 Task: Find connections with filter location Cerdanyola del Vallès with filter topic #Creativitywith filter profile language Spanish with filter current company Mad Over Marketing (M.O.M) with filter school Asia Pacific Institute Of Management with filter industry Office Furniture and Fixtures Manufacturing with filter service category UX Research with filter keywords title Ghostwriter
Action: Mouse moved to (478, 63)
Screenshot: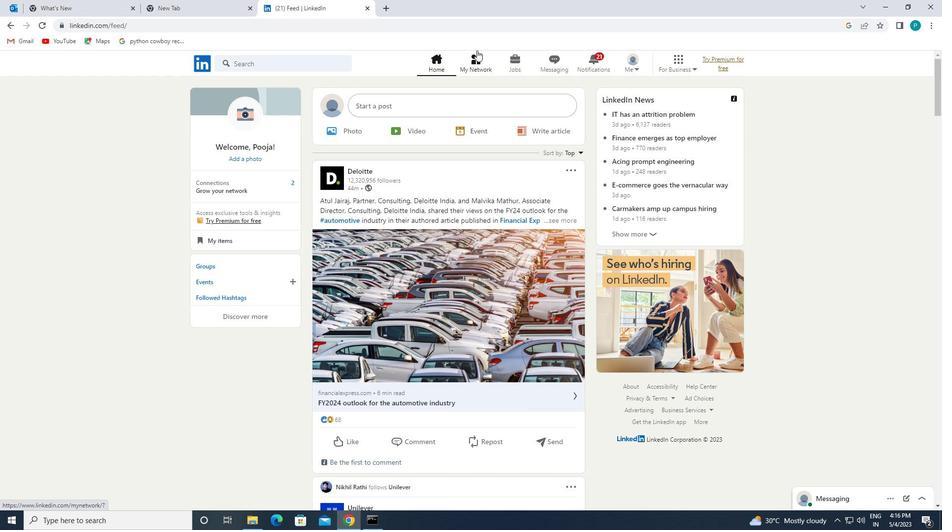
Action: Mouse pressed left at (478, 63)
Screenshot: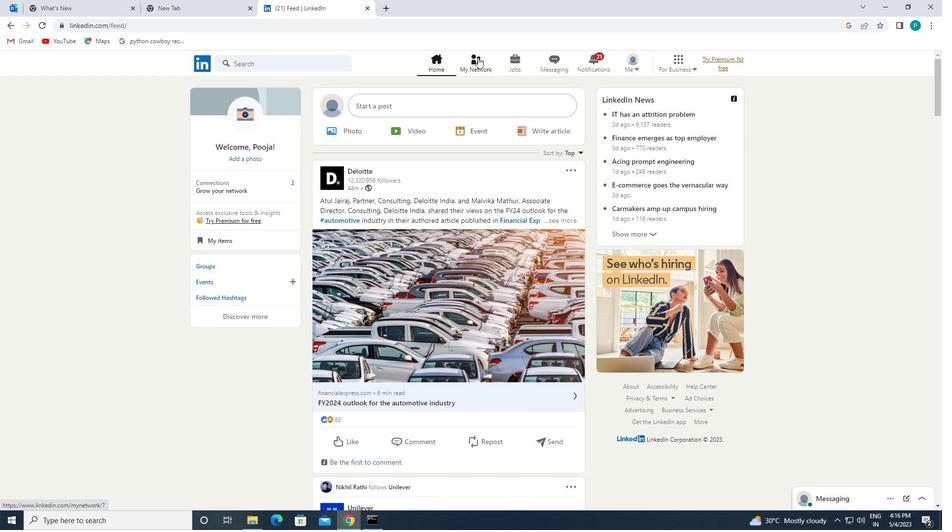 
Action: Mouse moved to (262, 118)
Screenshot: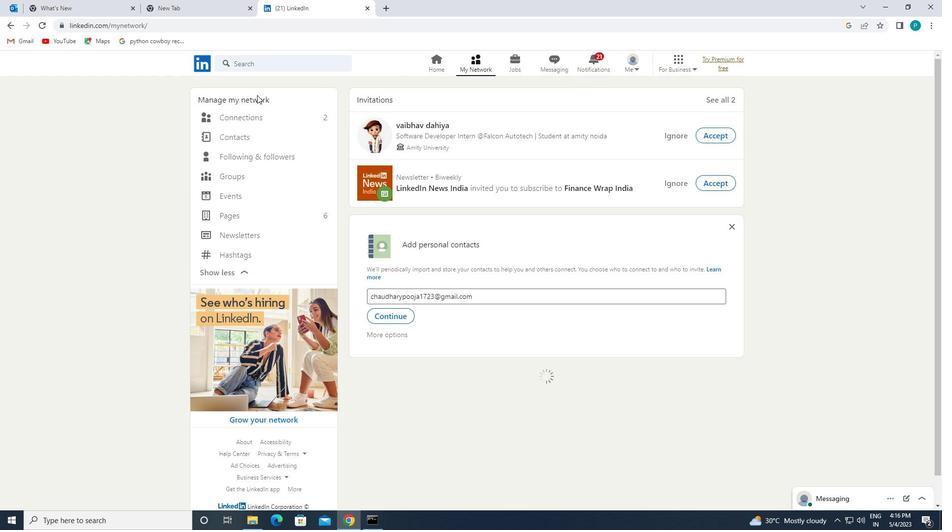 
Action: Mouse pressed left at (262, 118)
Screenshot: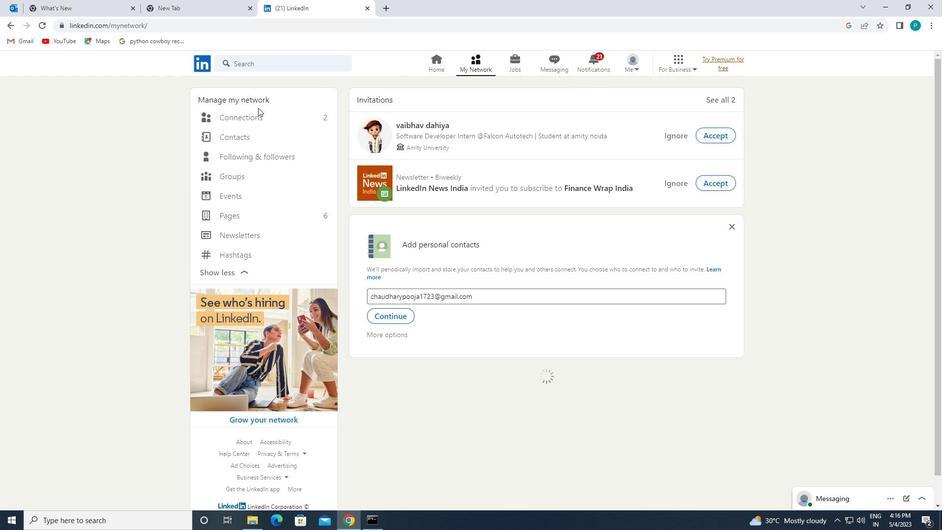 
Action: Mouse moved to (543, 119)
Screenshot: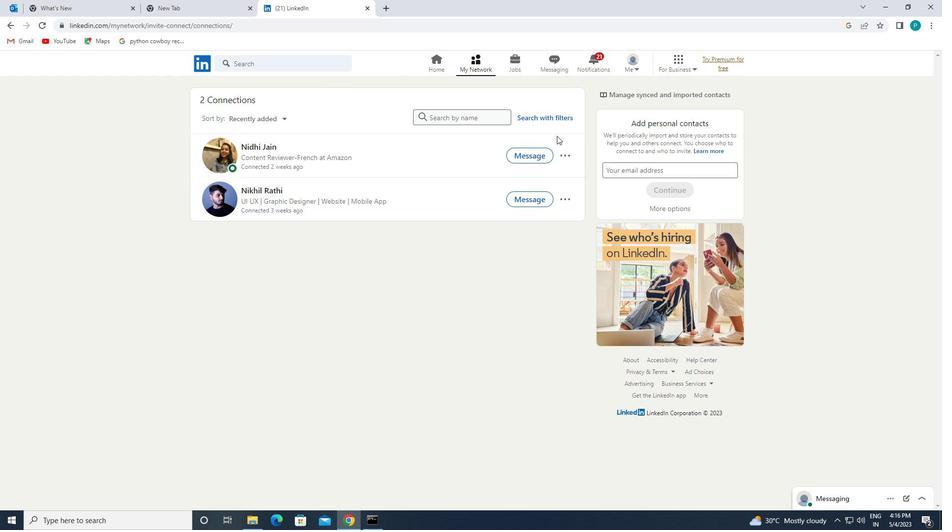 
Action: Mouse pressed left at (543, 119)
Screenshot: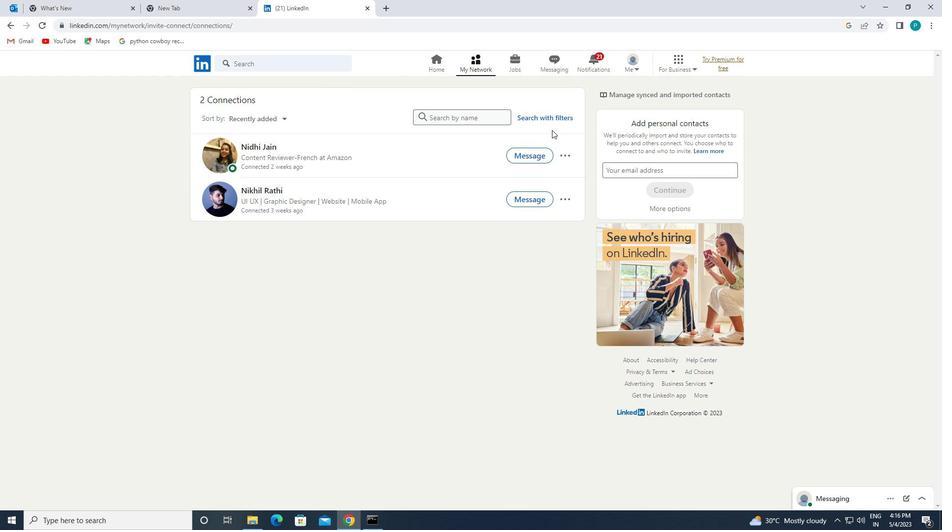 
Action: Mouse moved to (502, 97)
Screenshot: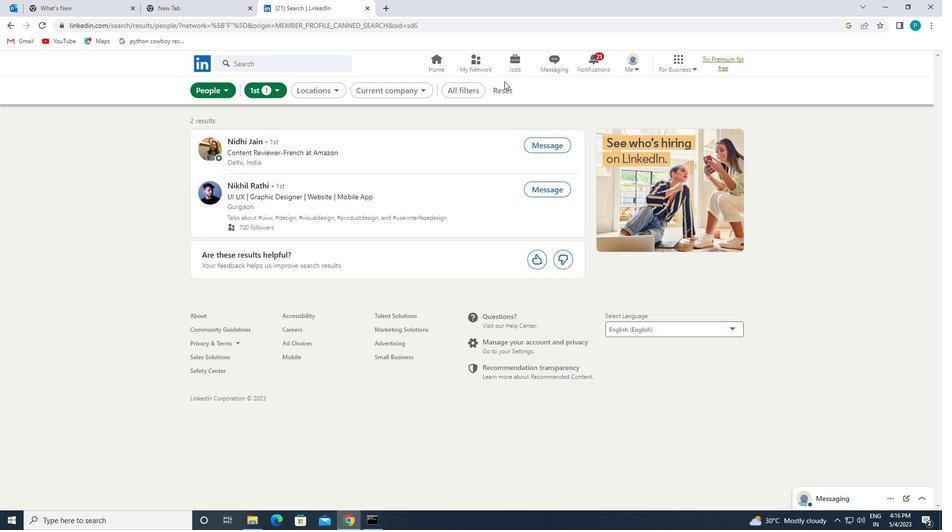 
Action: Mouse pressed left at (502, 97)
Screenshot: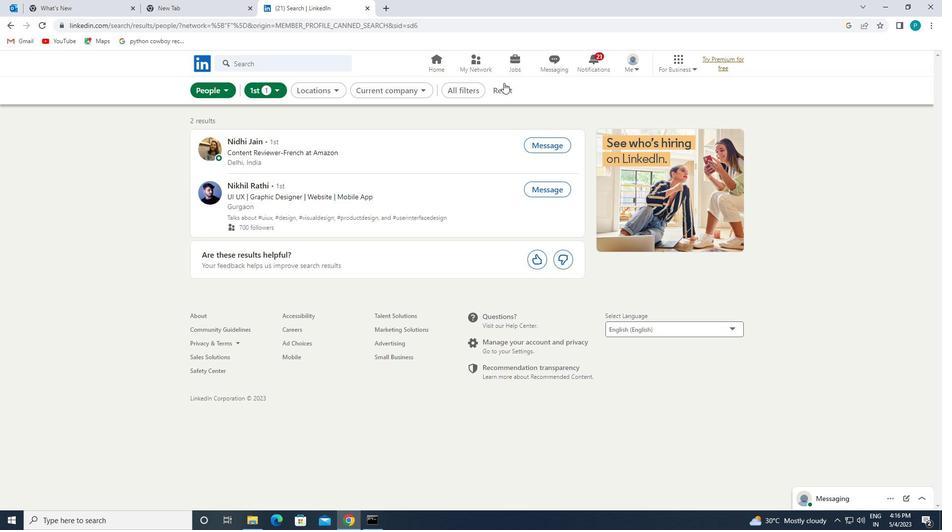 
Action: Mouse moved to (496, 91)
Screenshot: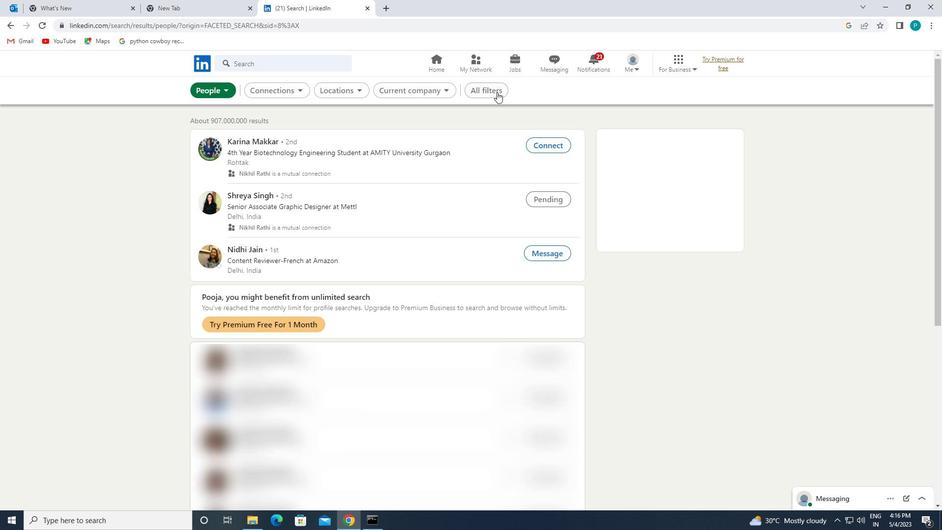 
Action: Mouse pressed left at (496, 91)
Screenshot: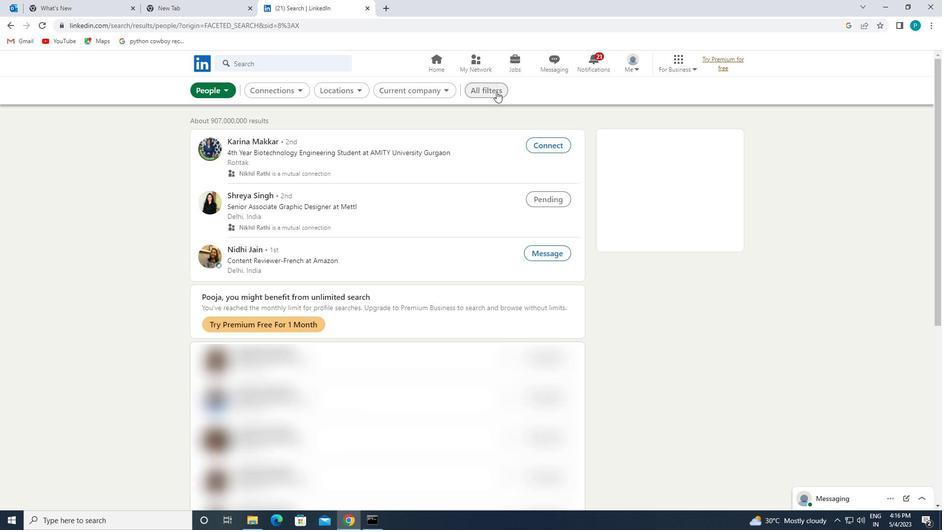 
Action: Mouse moved to (916, 351)
Screenshot: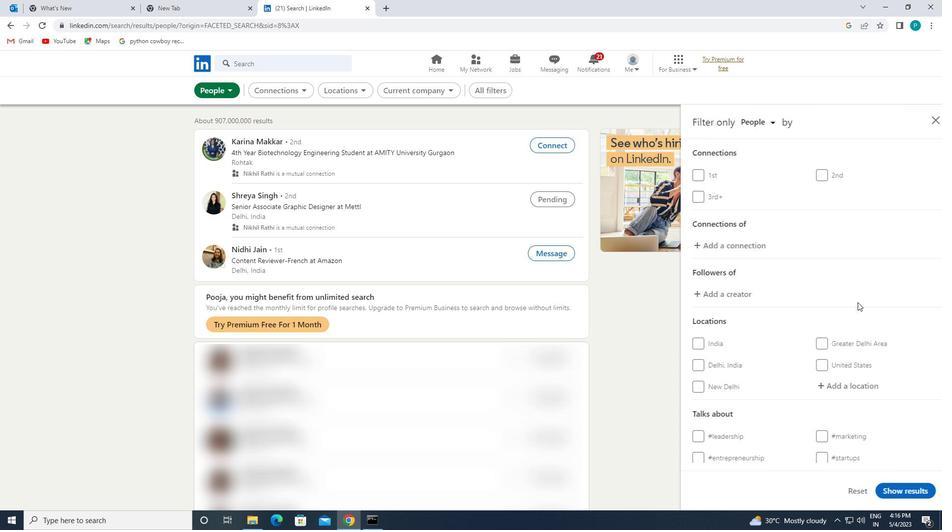 
Action: Mouse scrolled (916, 351) with delta (0, 0)
Screenshot: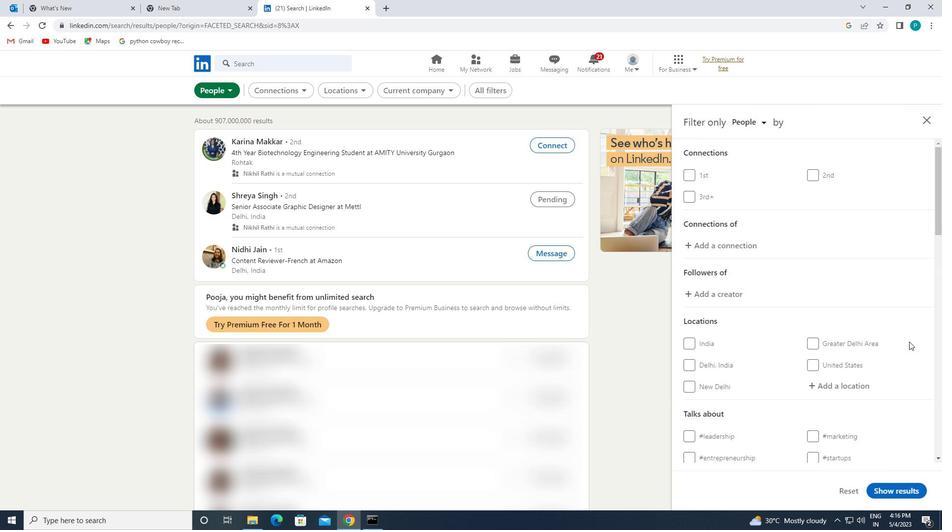 
Action: Mouse scrolled (916, 351) with delta (0, 0)
Screenshot: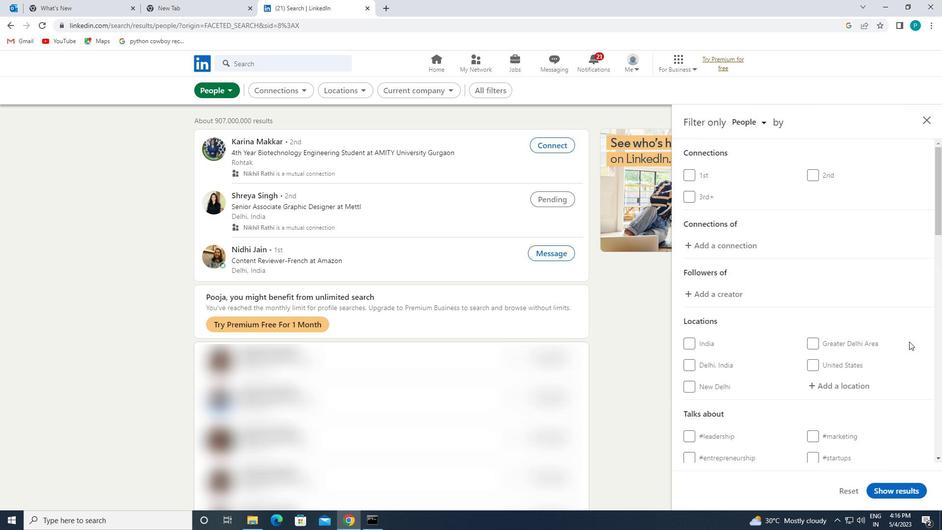 
Action: Mouse moved to (848, 294)
Screenshot: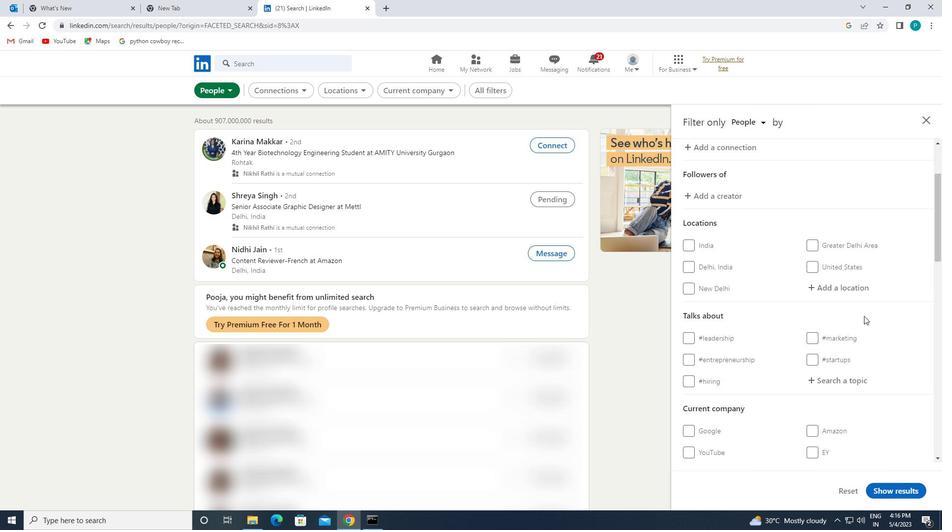 
Action: Mouse pressed left at (848, 294)
Screenshot: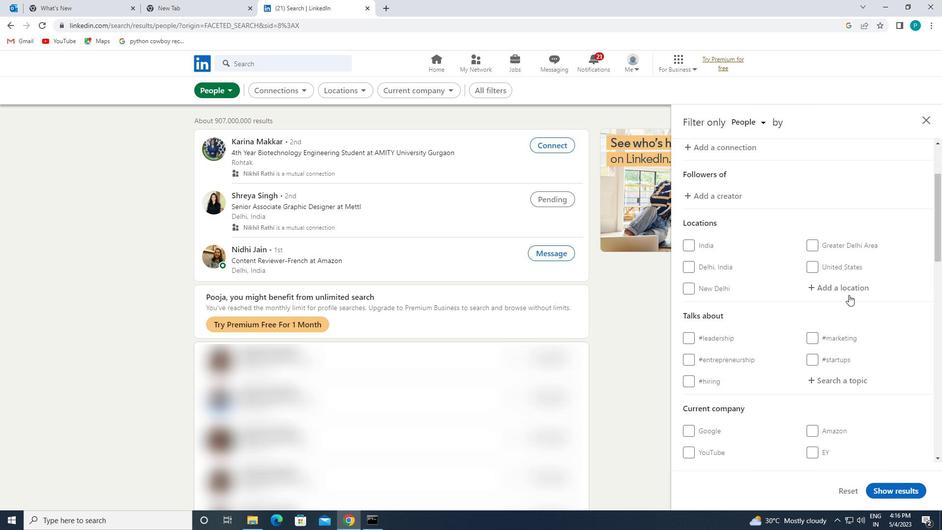 
Action: Key pressed <Key.caps_lock>c<Key.caps_lock>erdanyola
Screenshot: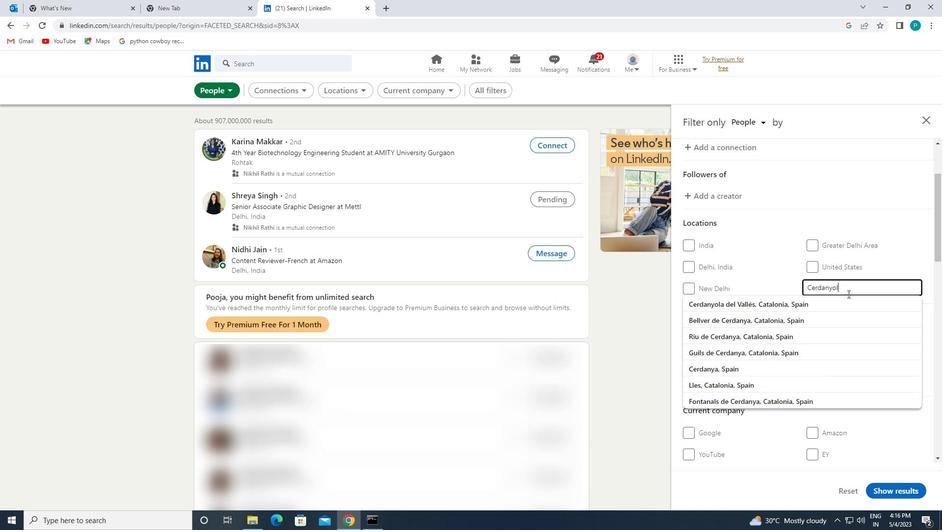 
Action: Mouse moved to (820, 308)
Screenshot: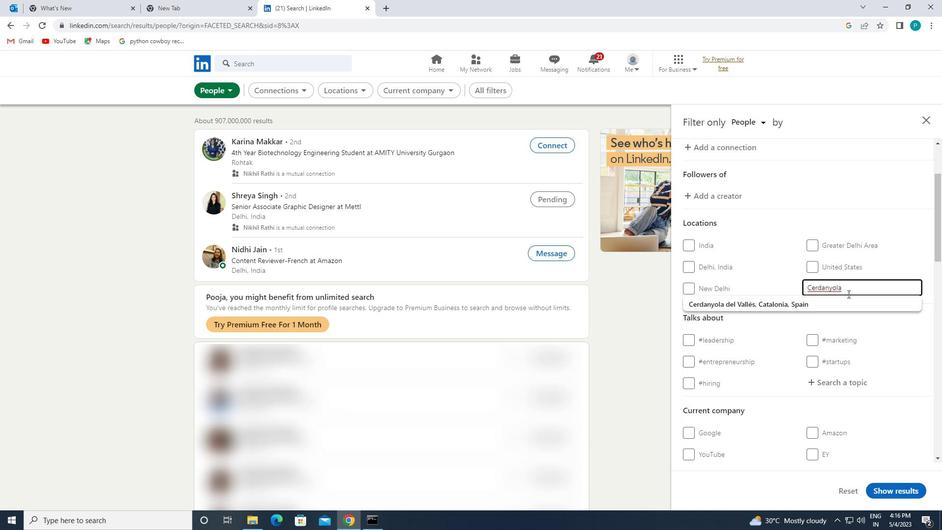 
Action: Mouse pressed left at (820, 308)
Screenshot: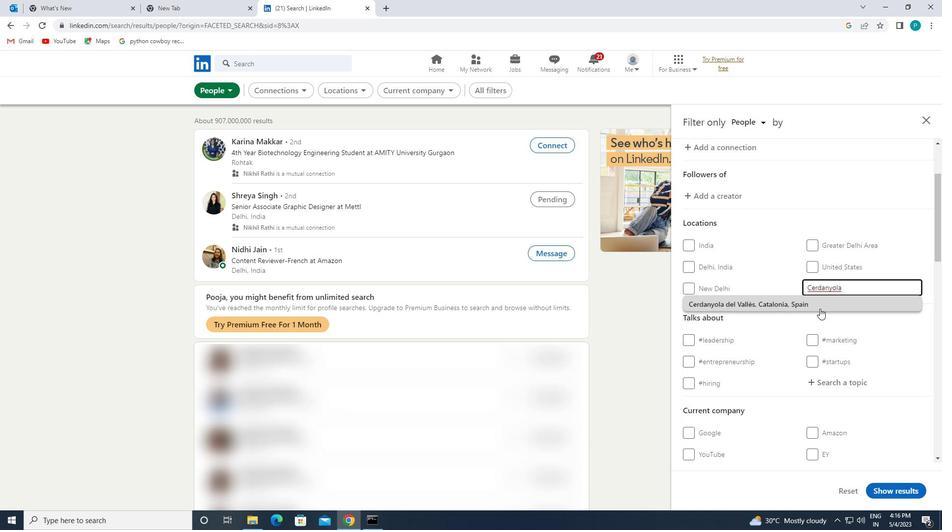 
Action: Mouse scrolled (820, 308) with delta (0, 0)
Screenshot: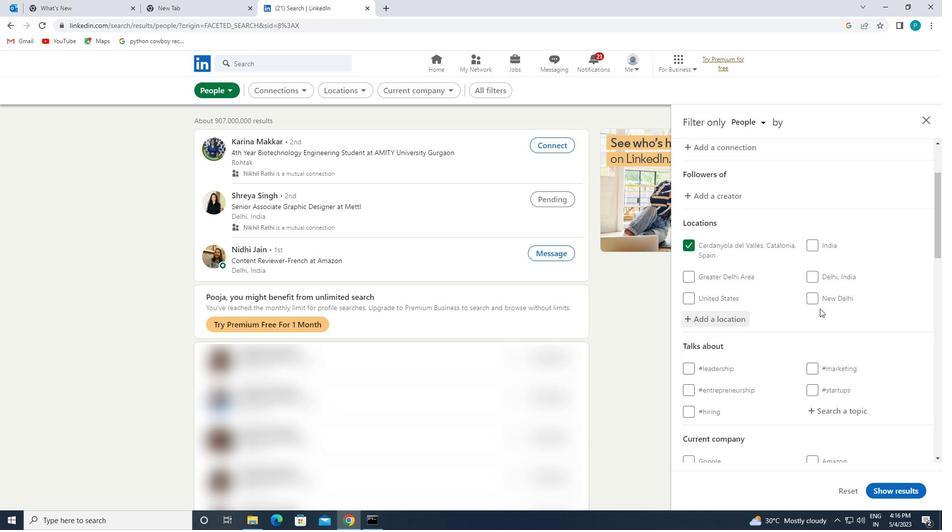 
Action: Mouse moved to (820, 309)
Screenshot: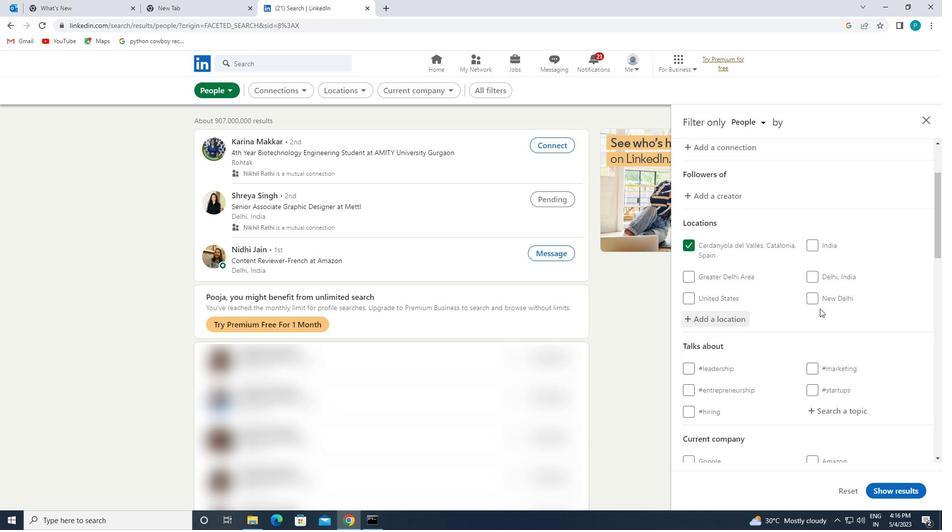 
Action: Mouse scrolled (820, 309) with delta (0, 0)
Screenshot: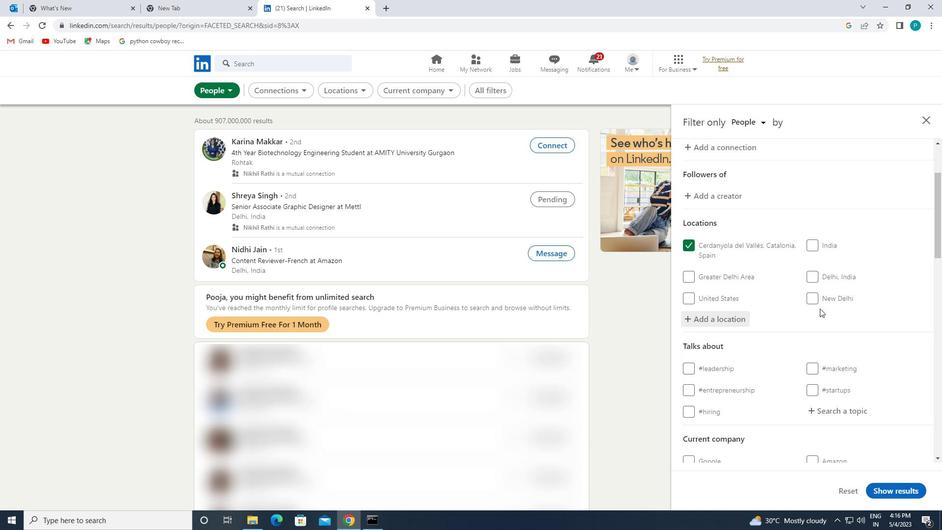 
Action: Mouse moved to (821, 312)
Screenshot: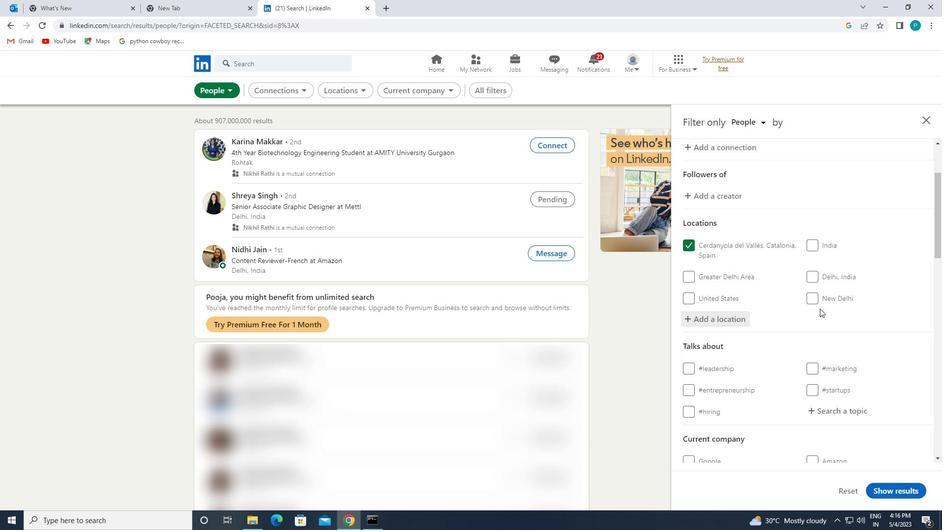 
Action: Mouse pressed left at (821, 312)
Screenshot: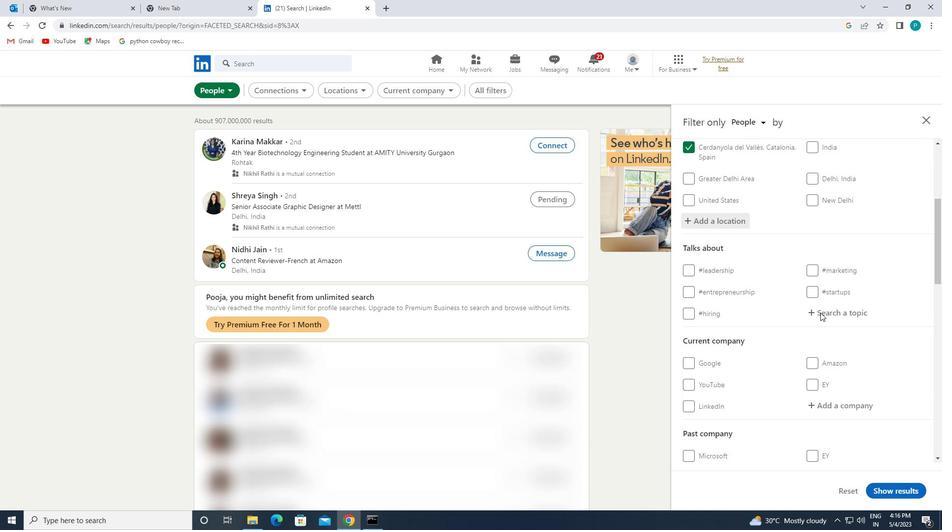 
Action: Key pressed <Key.shift>#<Key.caps_lock>C<Key.caps_lock>REATIVITY
Screenshot: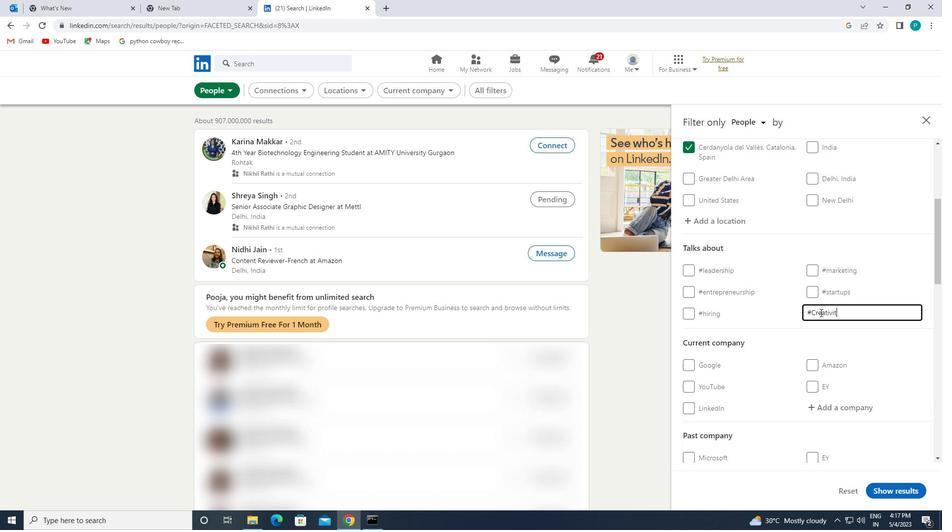 
Action: Mouse moved to (833, 341)
Screenshot: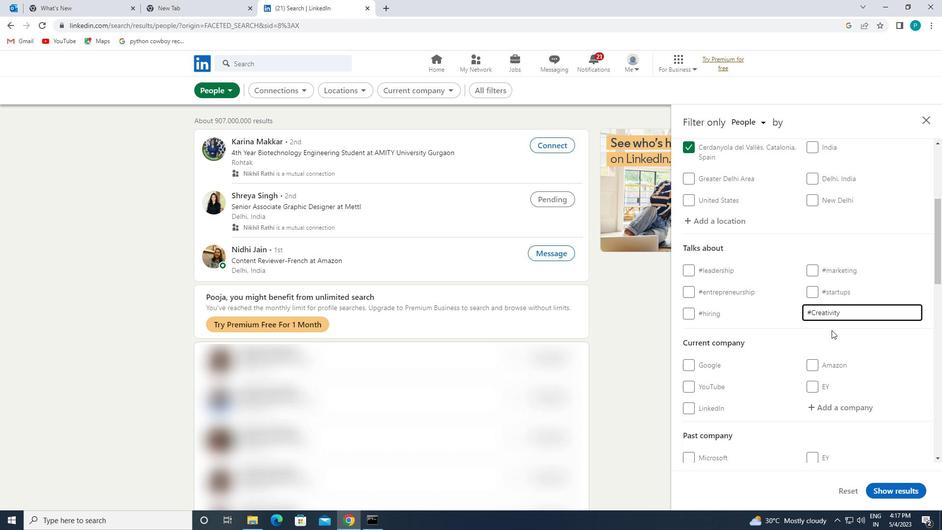 
Action: Mouse scrolled (833, 340) with delta (0, 0)
Screenshot: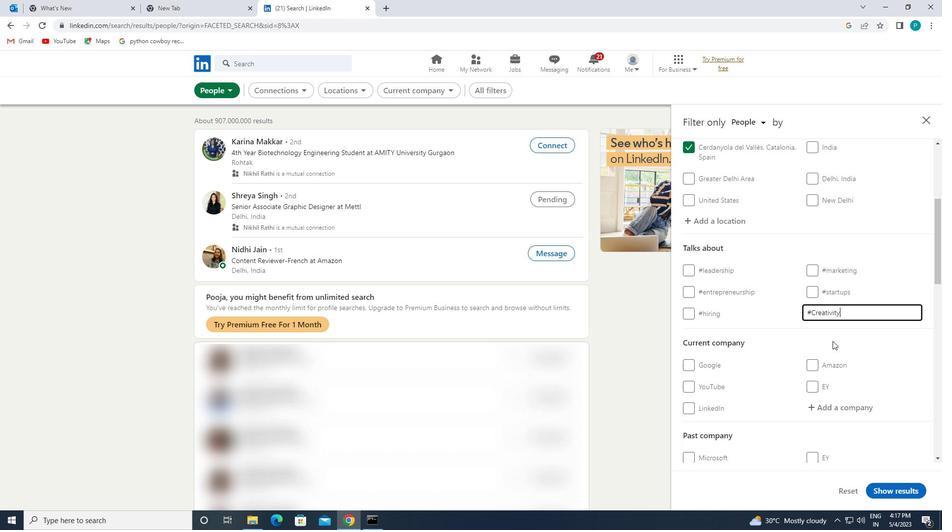 
Action: Mouse scrolled (833, 340) with delta (0, 0)
Screenshot: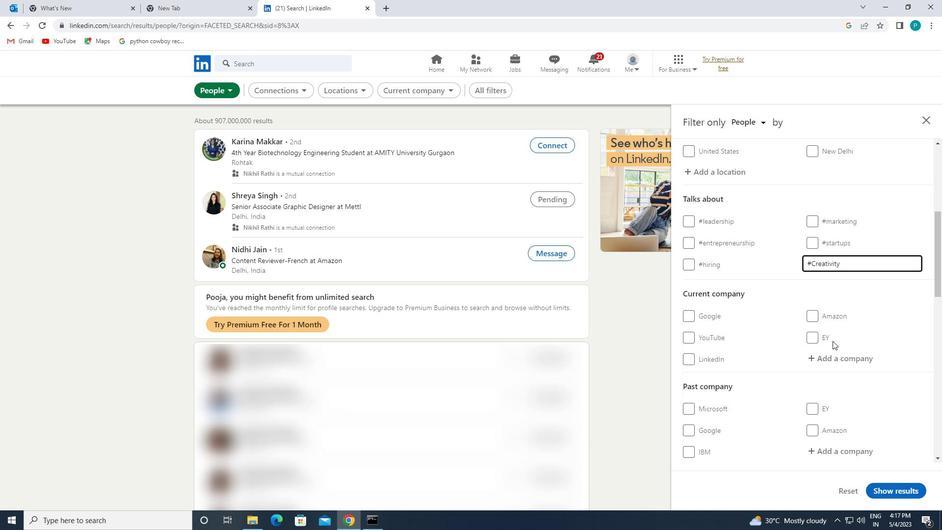 
Action: Mouse scrolled (833, 340) with delta (0, 0)
Screenshot: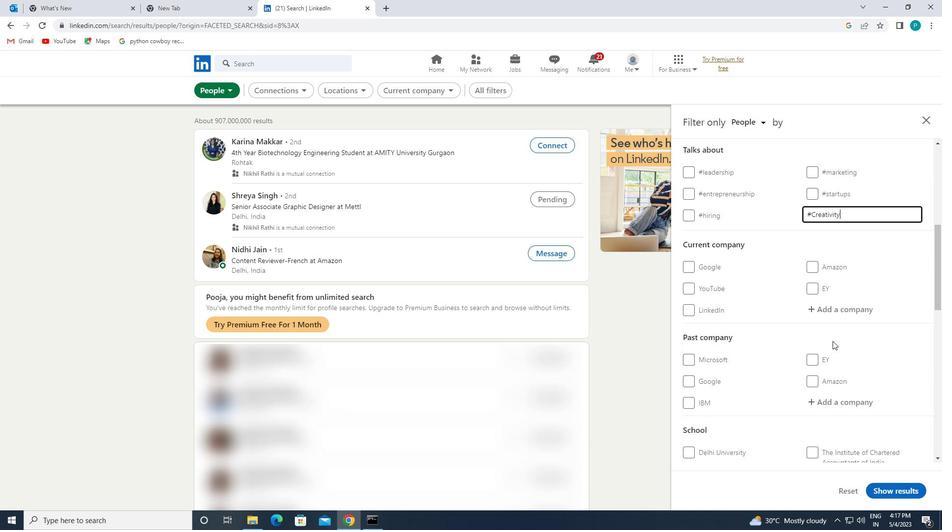 
Action: Mouse scrolled (833, 340) with delta (0, 0)
Screenshot: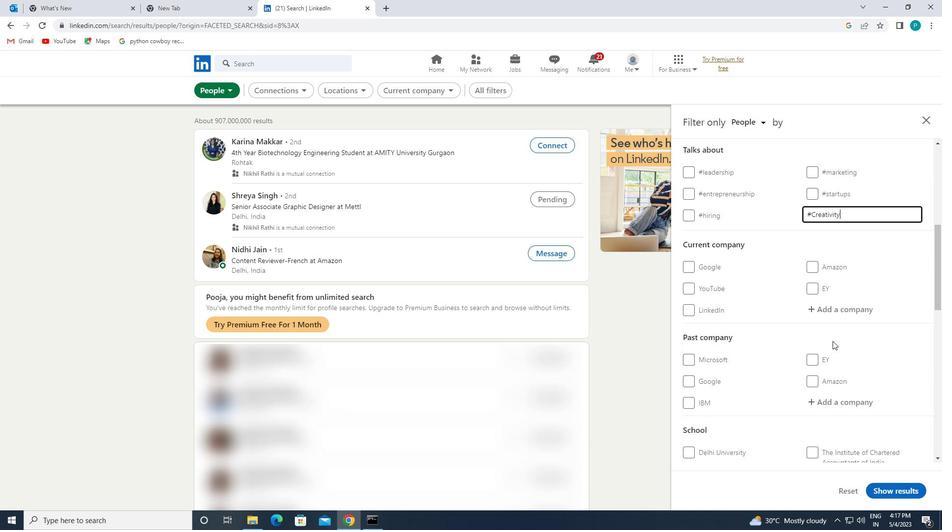 
Action: Mouse scrolled (833, 340) with delta (0, 0)
Screenshot: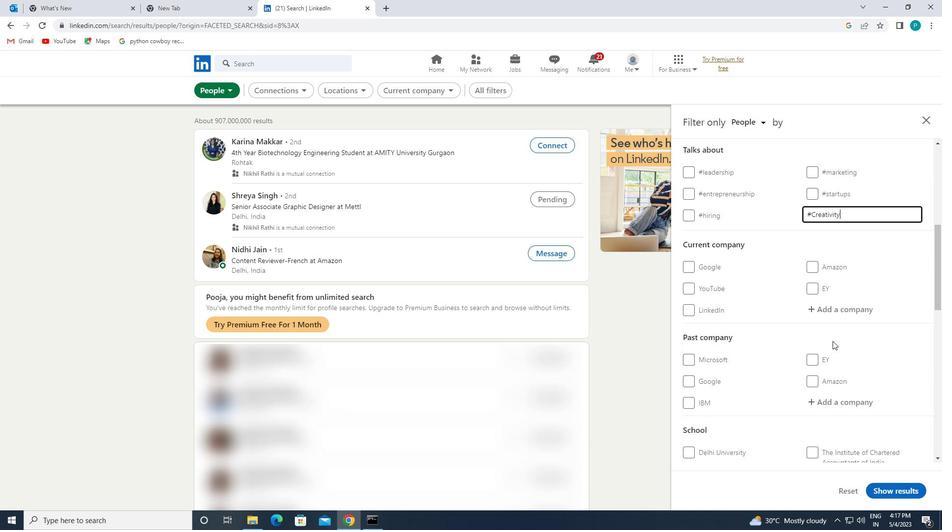 
Action: Mouse moved to (750, 327)
Screenshot: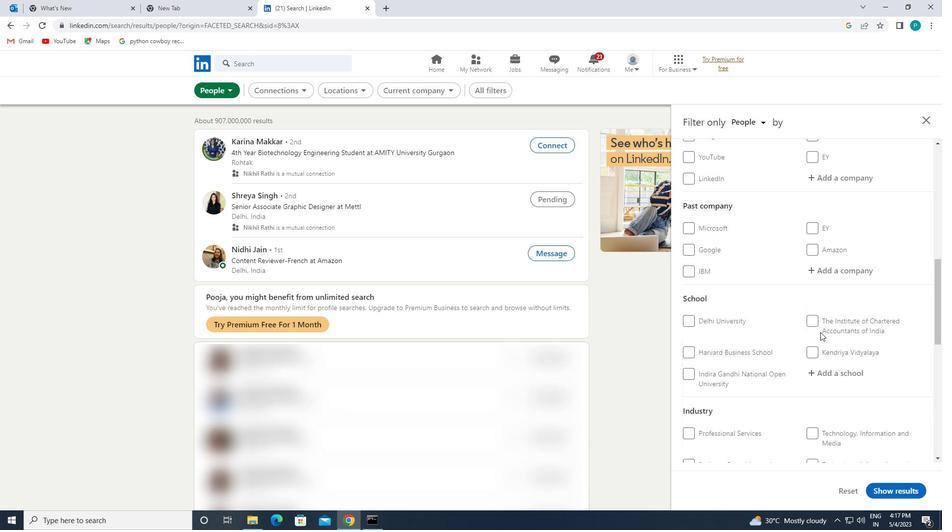 
Action: Mouse scrolled (750, 326) with delta (0, 0)
Screenshot: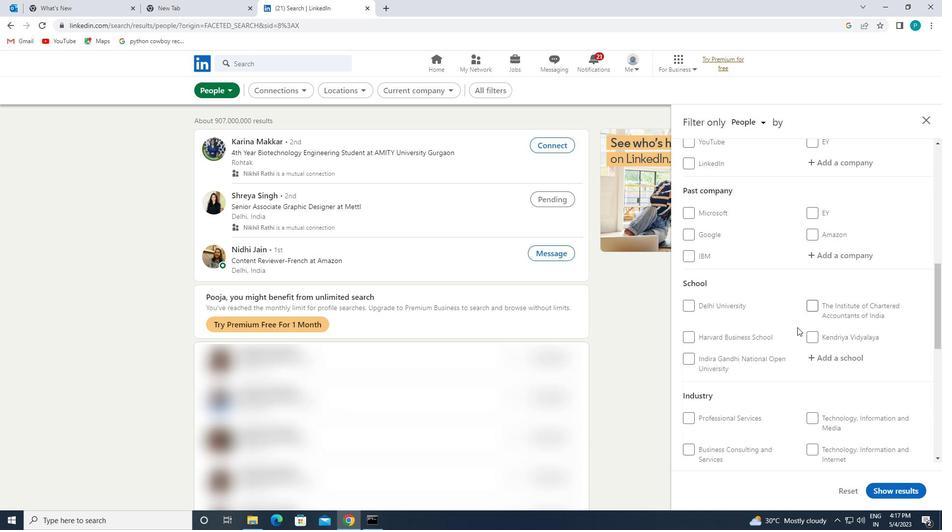 
Action: Mouse moved to (749, 327)
Screenshot: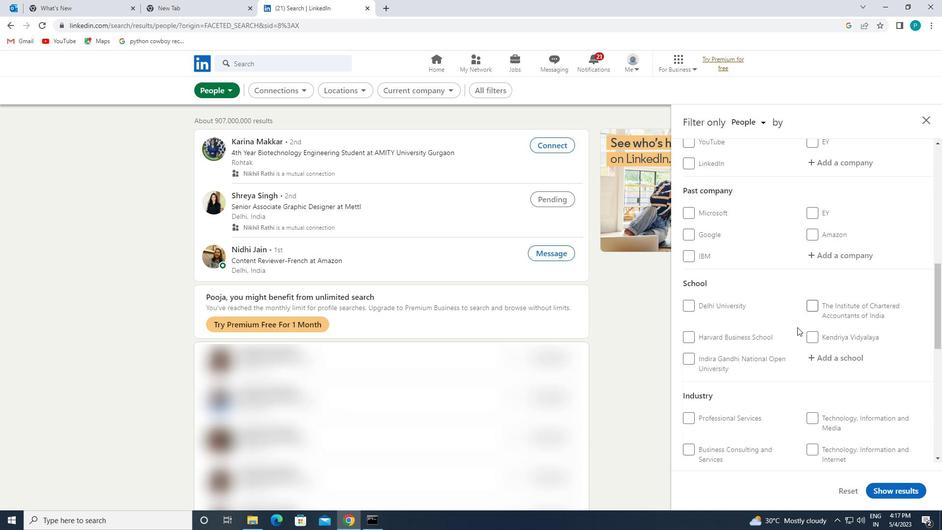 
Action: Mouse scrolled (749, 326) with delta (0, 0)
Screenshot: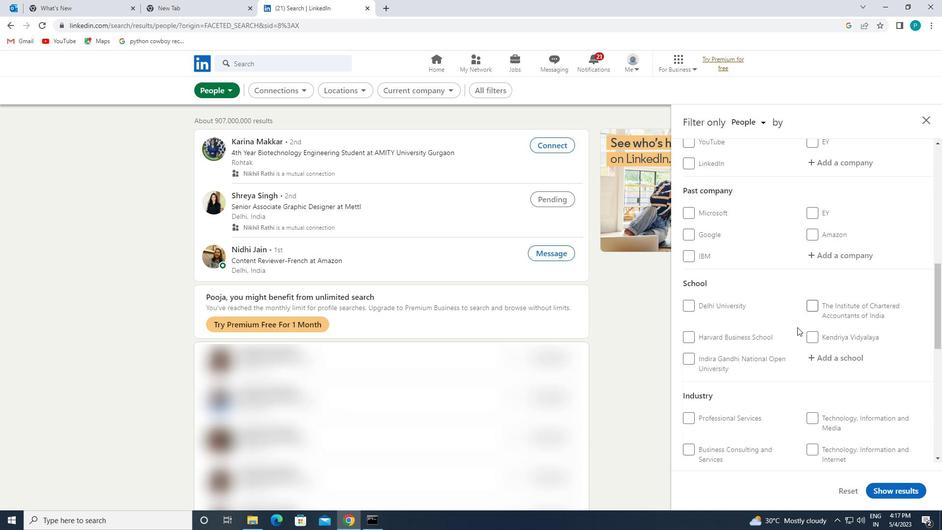 
Action: Mouse moved to (743, 335)
Screenshot: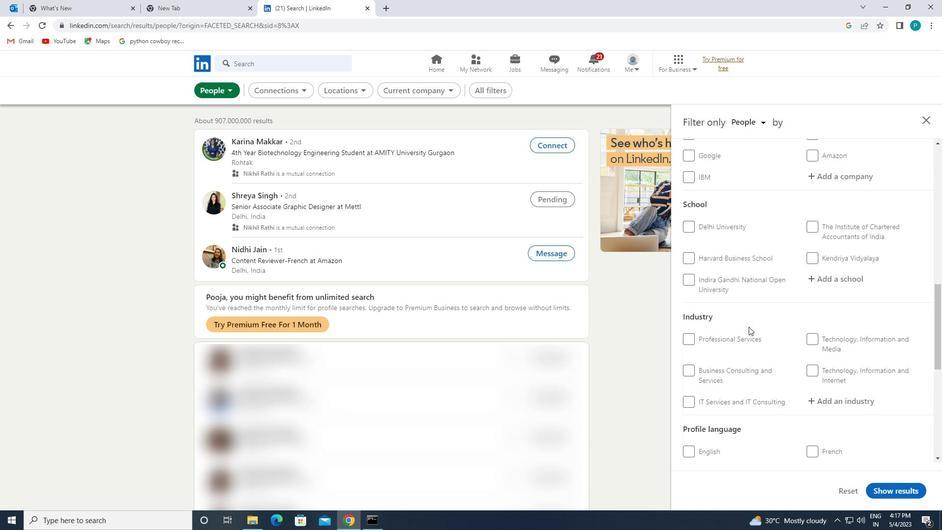 
Action: Mouse scrolled (743, 334) with delta (0, 0)
Screenshot: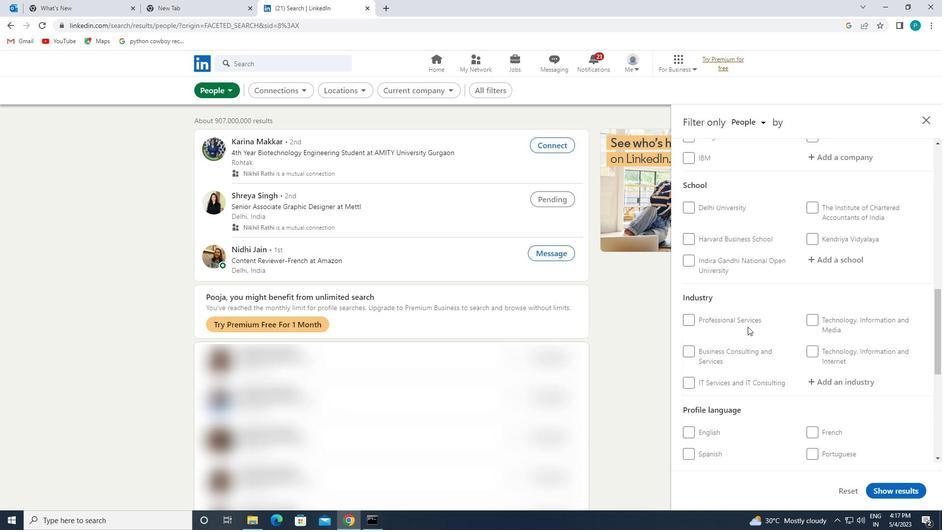 
Action: Mouse scrolled (743, 334) with delta (0, 0)
Screenshot: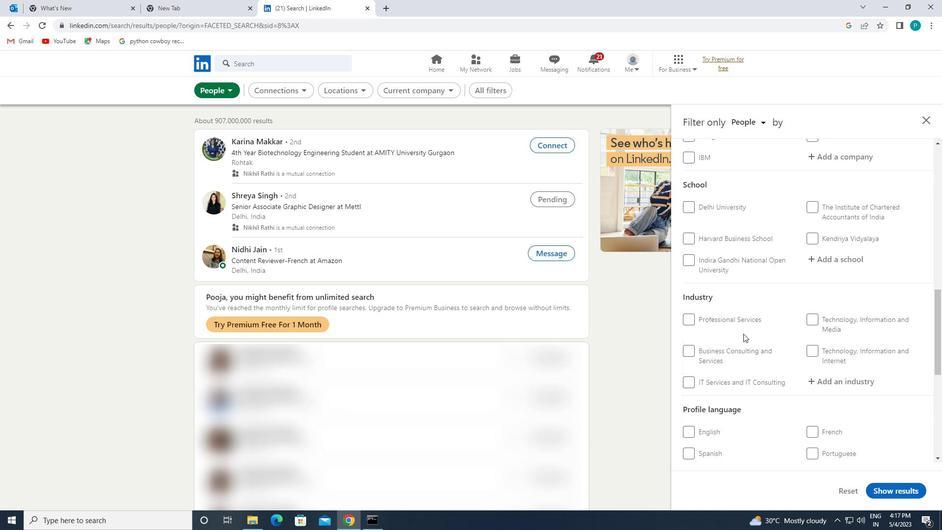 
Action: Mouse moved to (710, 354)
Screenshot: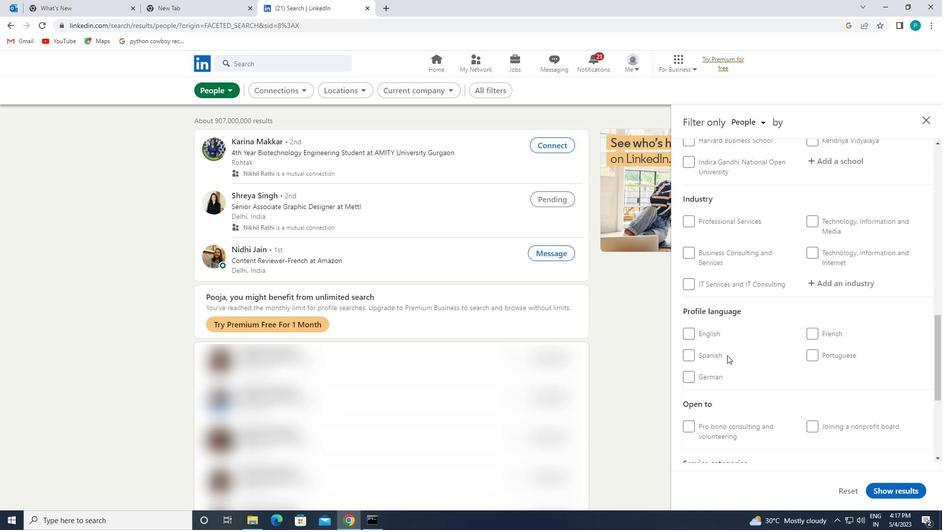 
Action: Mouse pressed left at (710, 354)
Screenshot: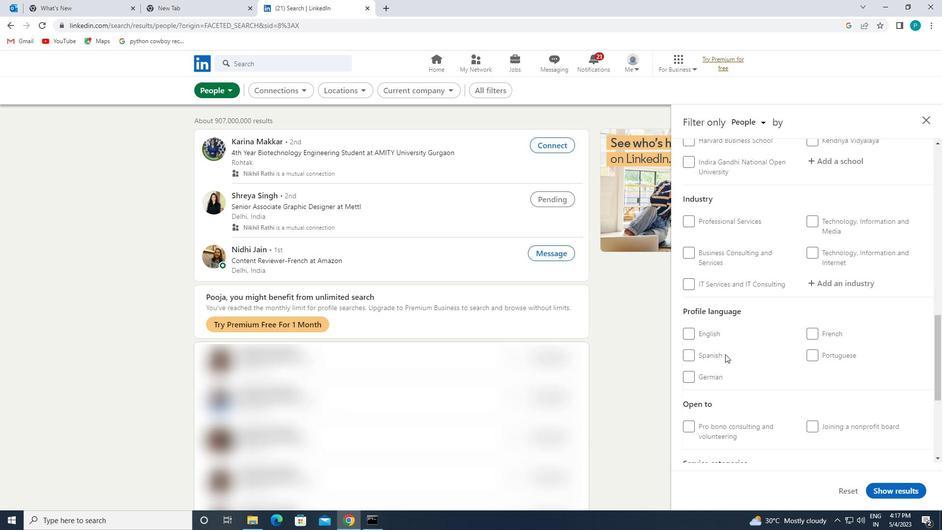
Action: Mouse moved to (851, 331)
Screenshot: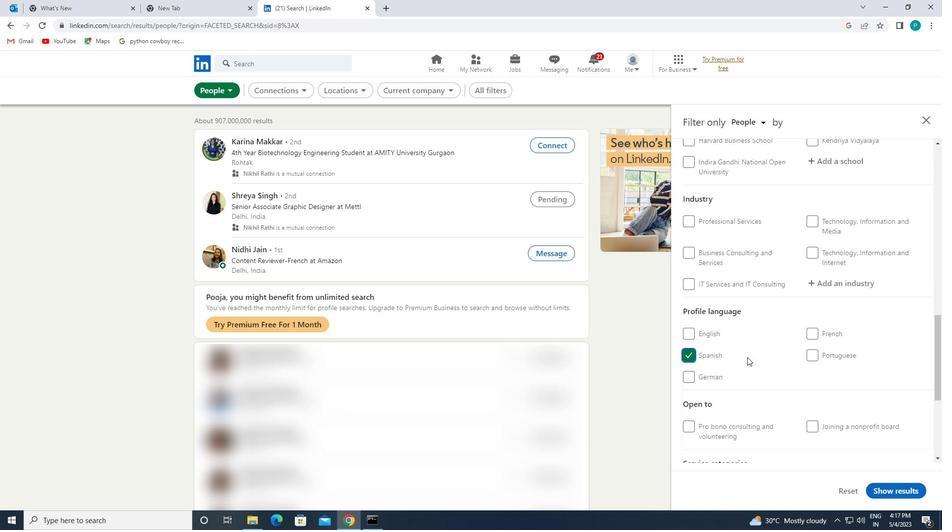 
Action: Mouse scrolled (851, 331) with delta (0, 0)
Screenshot: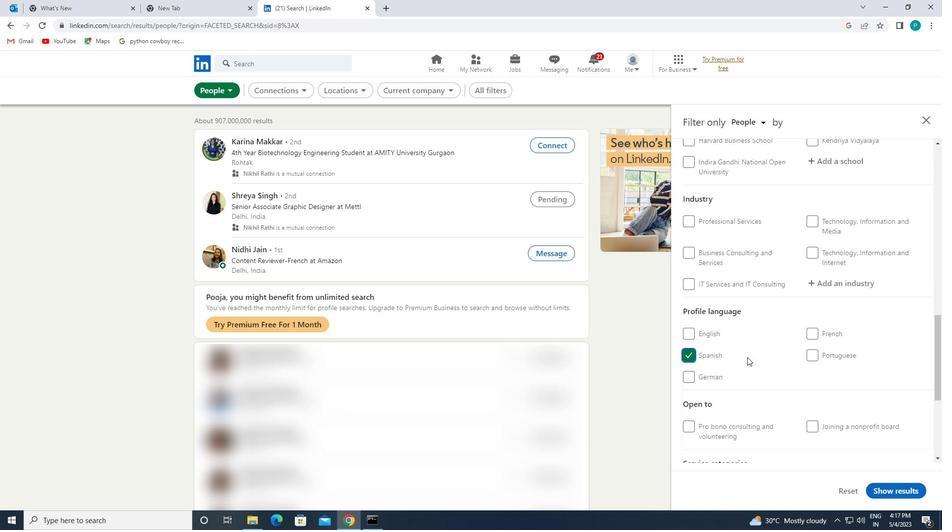 
Action: Mouse scrolled (851, 331) with delta (0, 0)
Screenshot: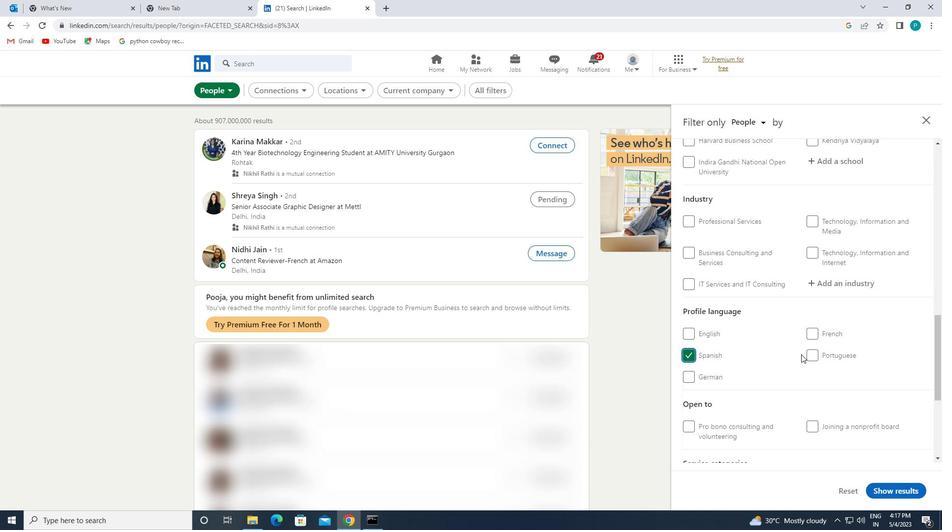
Action: Mouse scrolled (851, 331) with delta (0, 0)
Screenshot: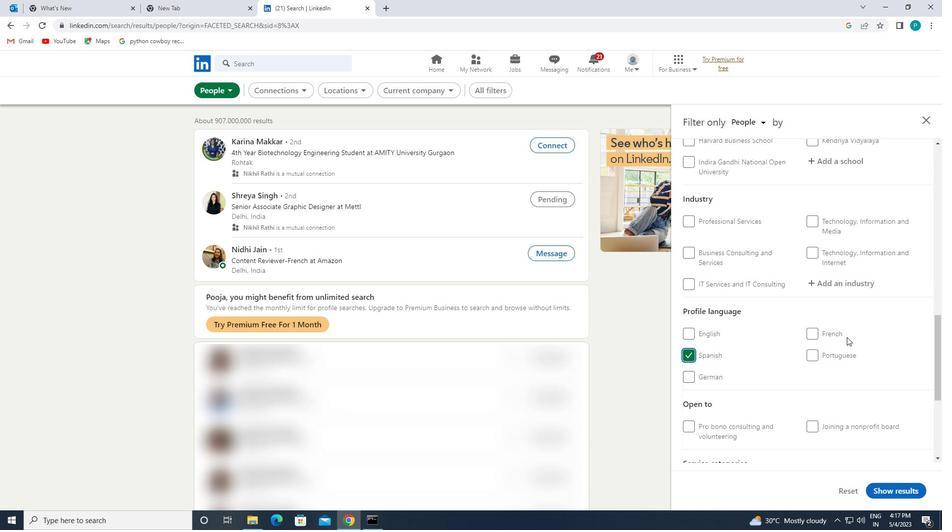 
Action: Mouse scrolled (851, 331) with delta (0, 0)
Screenshot: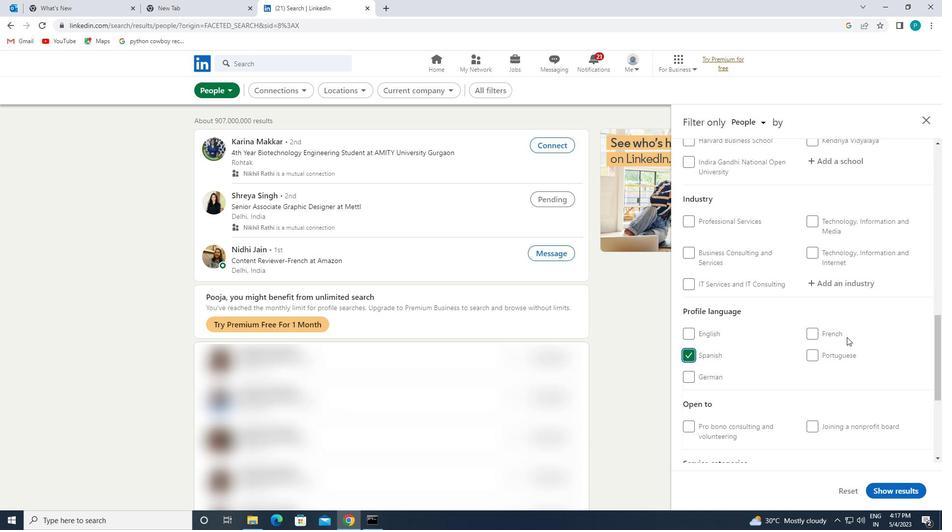 
Action: Mouse moved to (851, 330)
Screenshot: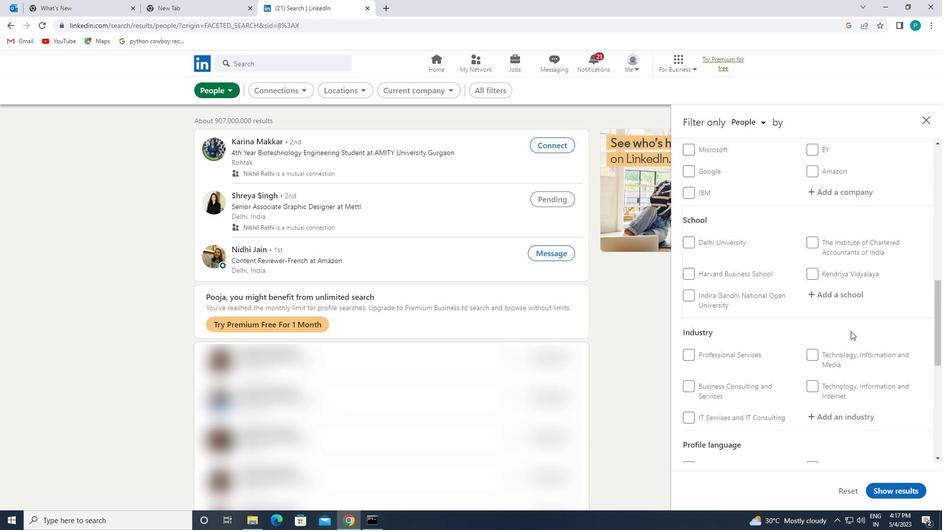
Action: Mouse scrolled (851, 330) with delta (0, 0)
Screenshot: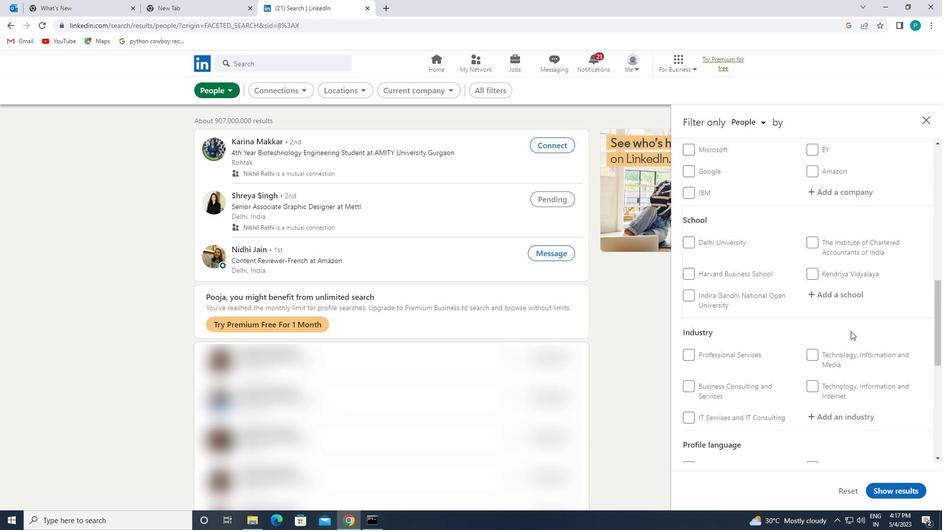 
Action: Mouse moved to (851, 328)
Screenshot: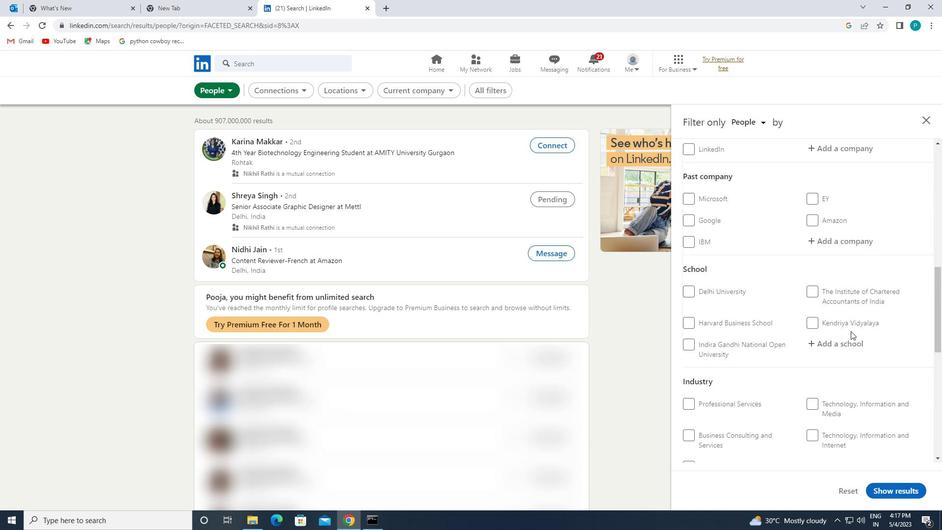 
Action: Mouse scrolled (851, 329) with delta (0, 0)
Screenshot: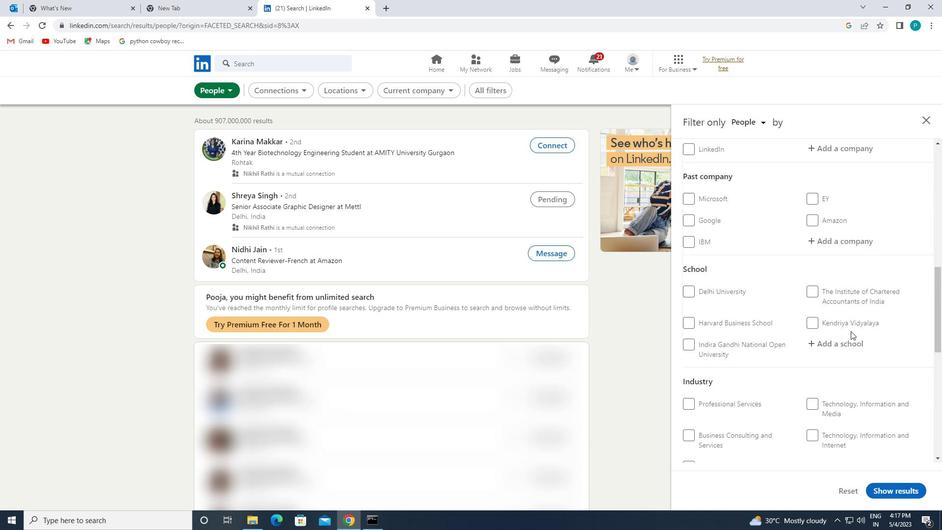
Action: Mouse moved to (847, 320)
Screenshot: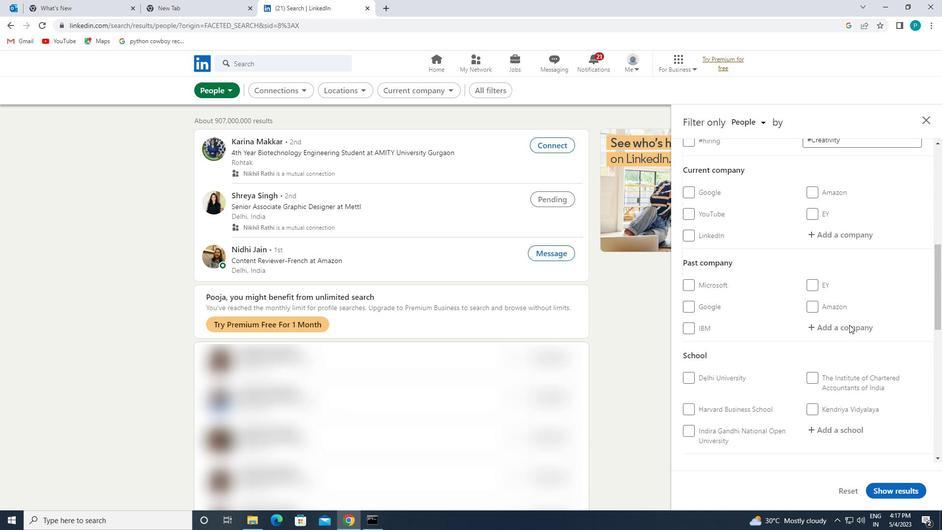 
Action: Mouse scrolled (847, 320) with delta (0, 0)
Screenshot: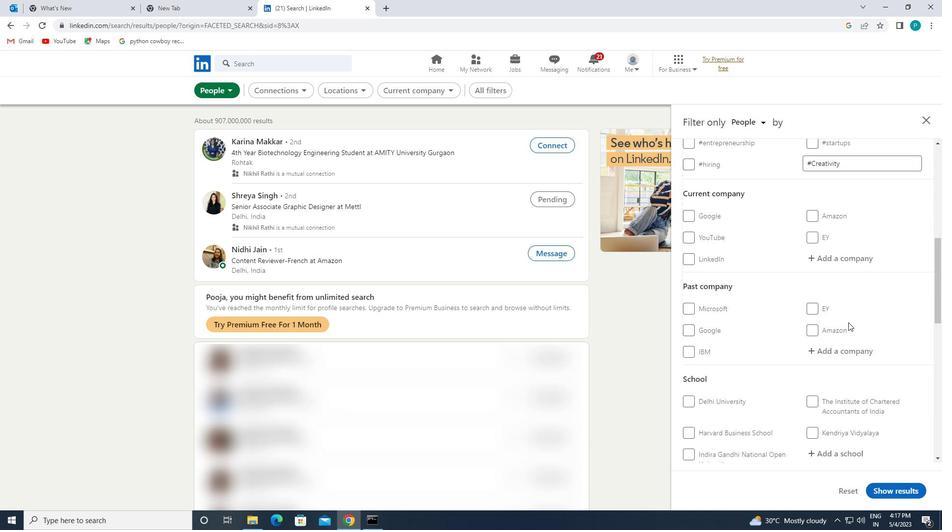 
Action: Mouse scrolled (847, 320) with delta (0, 0)
Screenshot: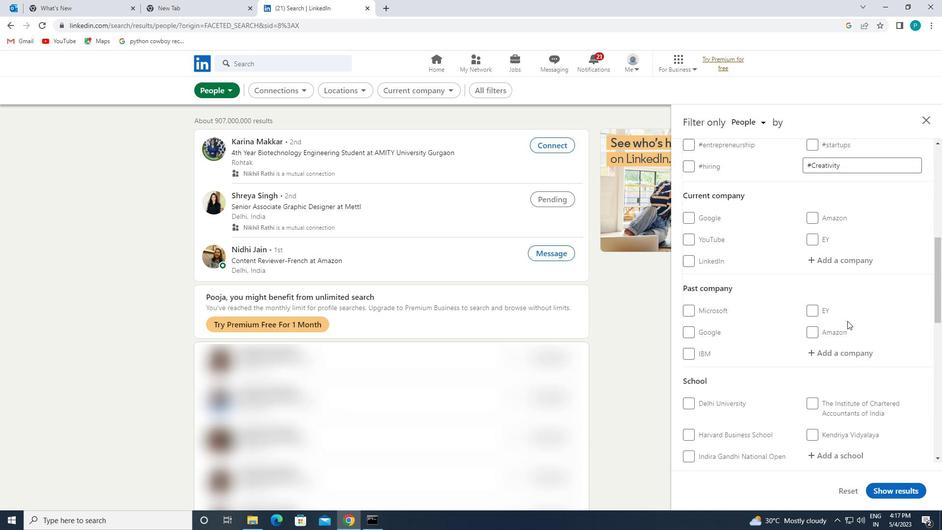 
Action: Mouse moved to (840, 356)
Screenshot: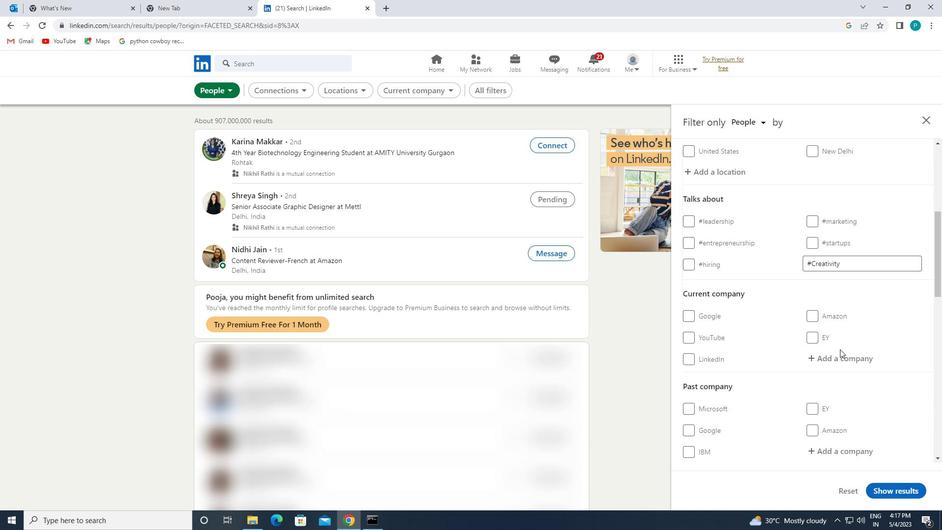 
Action: Mouse pressed left at (840, 356)
Screenshot: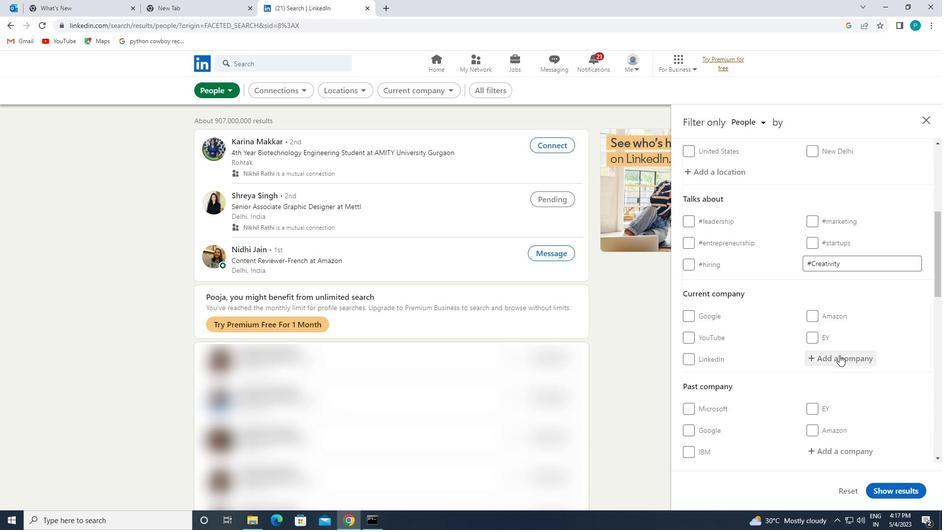 
Action: Key pressed <Key.caps_lock>M<Key.caps_lock>AD<Key.space><Key.caps_lock>O<Key.caps_lock>VER
Screenshot: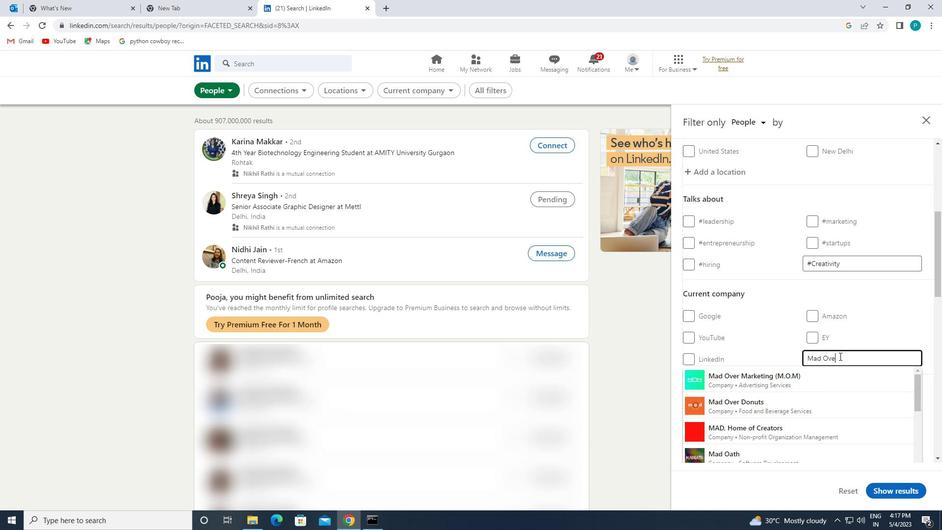 
Action: Mouse moved to (834, 375)
Screenshot: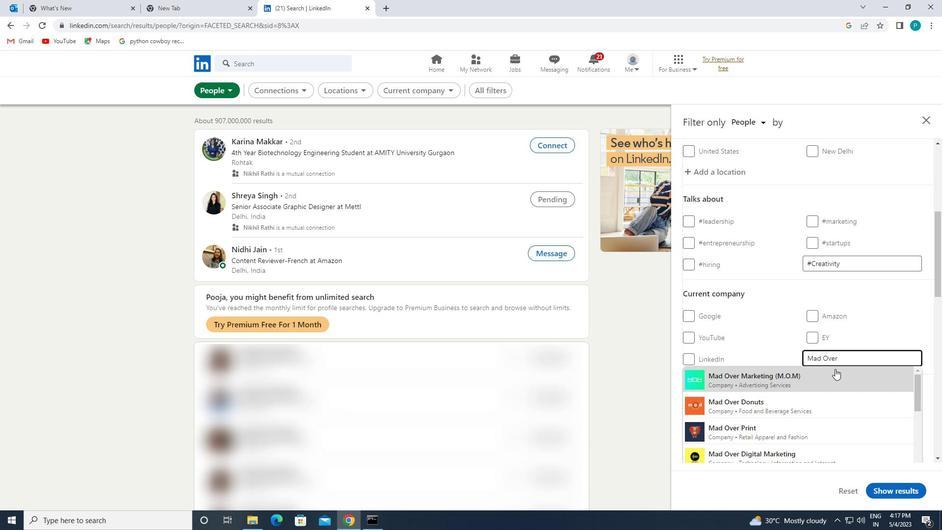 
Action: Mouse pressed left at (834, 375)
Screenshot: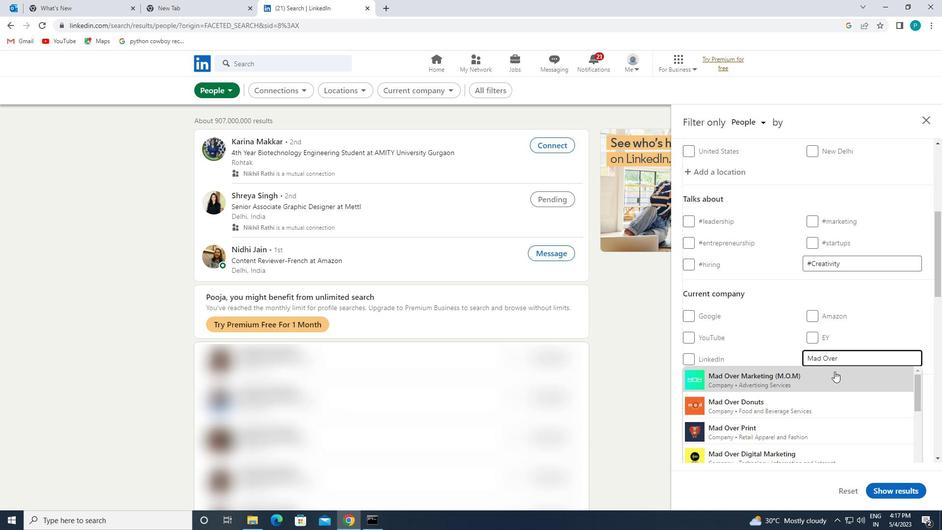
Action: Mouse moved to (834, 376)
Screenshot: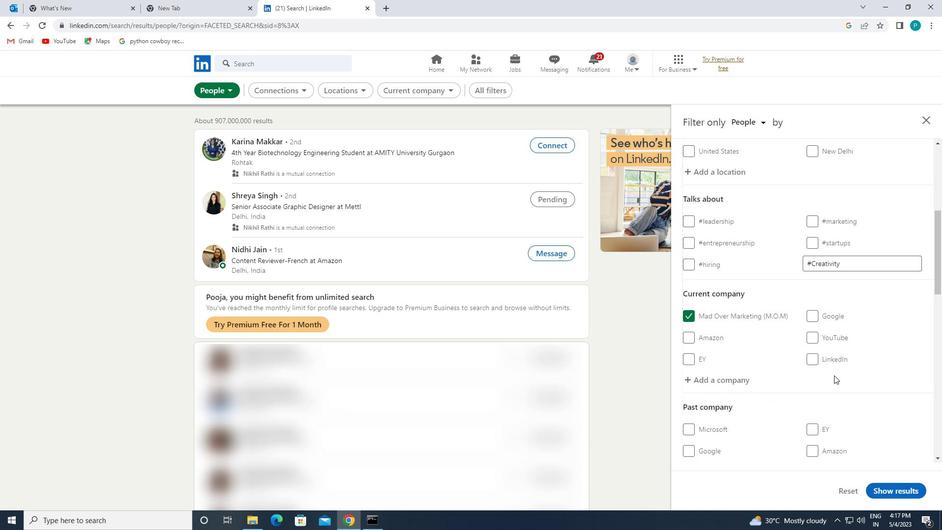 
Action: Mouse scrolled (834, 375) with delta (0, 0)
Screenshot: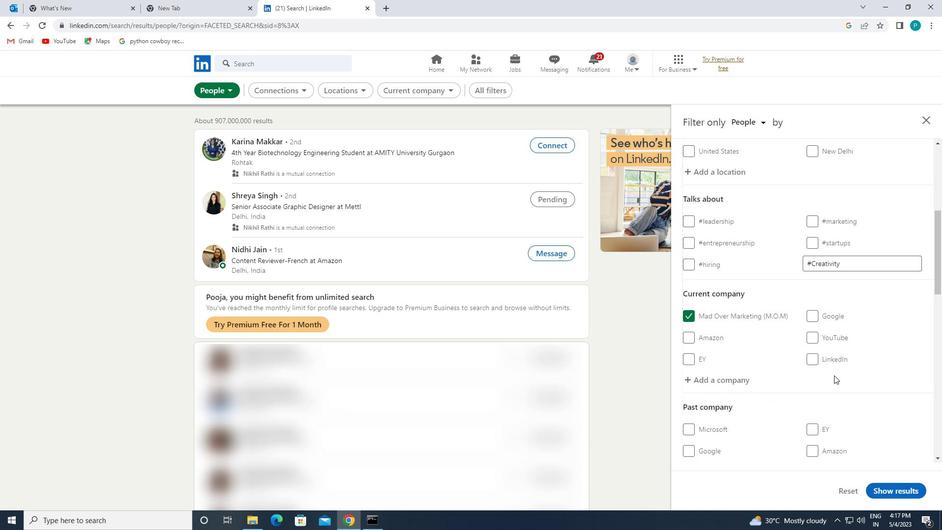 
Action: Mouse moved to (833, 375)
Screenshot: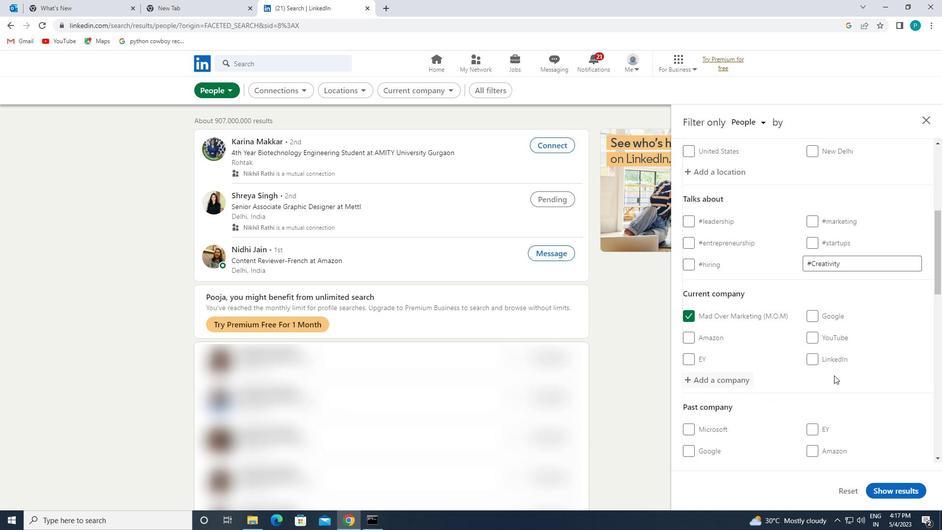 
Action: Mouse scrolled (833, 375) with delta (0, 0)
Screenshot: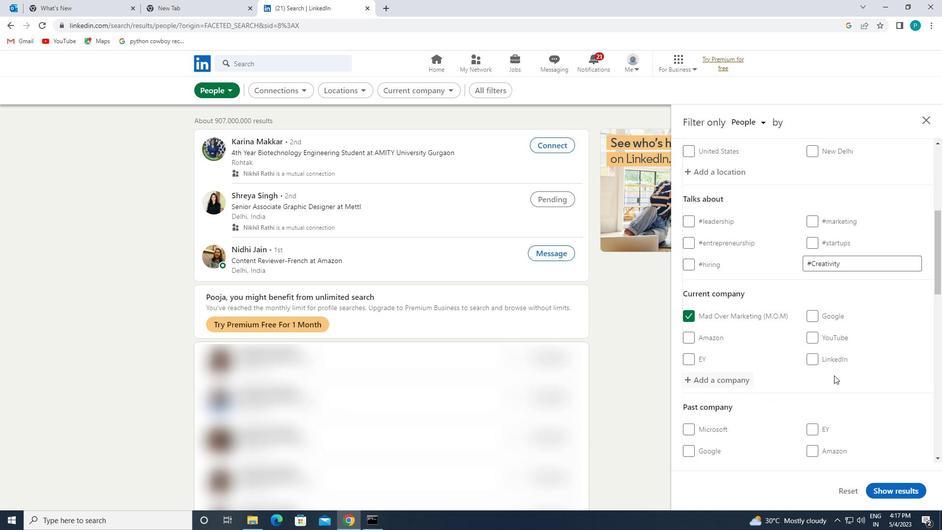 
Action: Mouse moved to (832, 375)
Screenshot: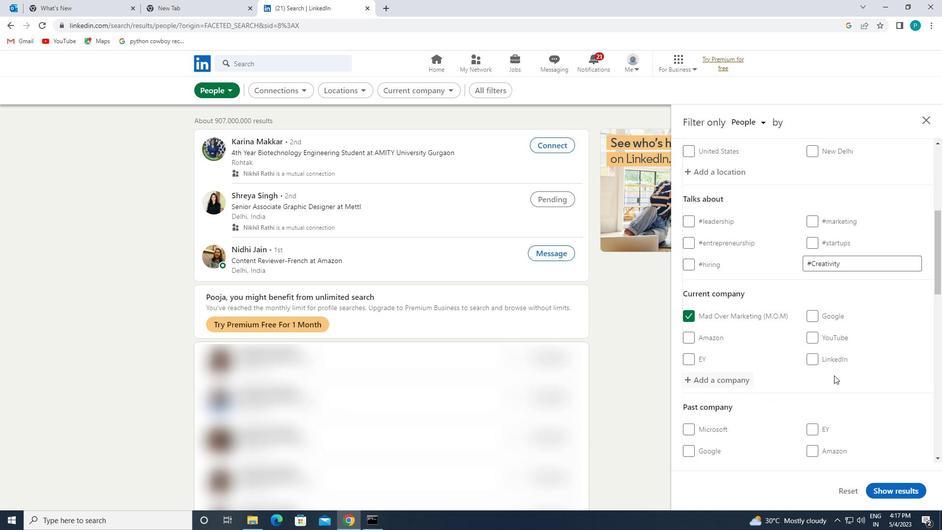 
Action: Mouse scrolled (832, 375) with delta (0, 0)
Screenshot: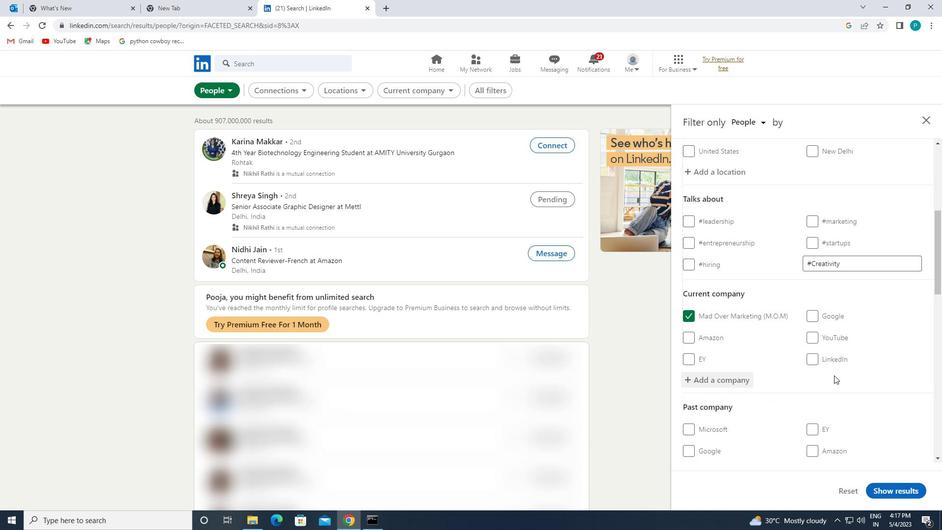 
Action: Mouse moved to (832, 374)
Screenshot: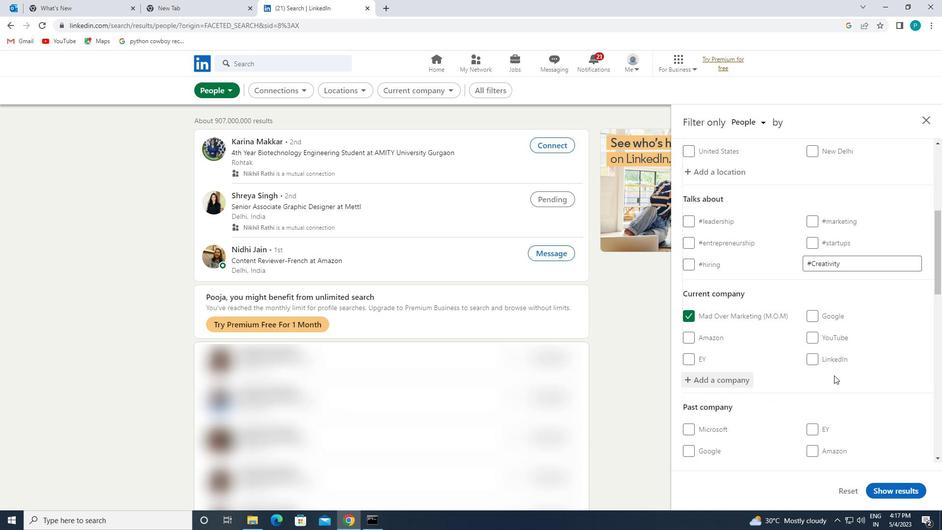 
Action: Mouse scrolled (832, 374) with delta (0, 0)
Screenshot: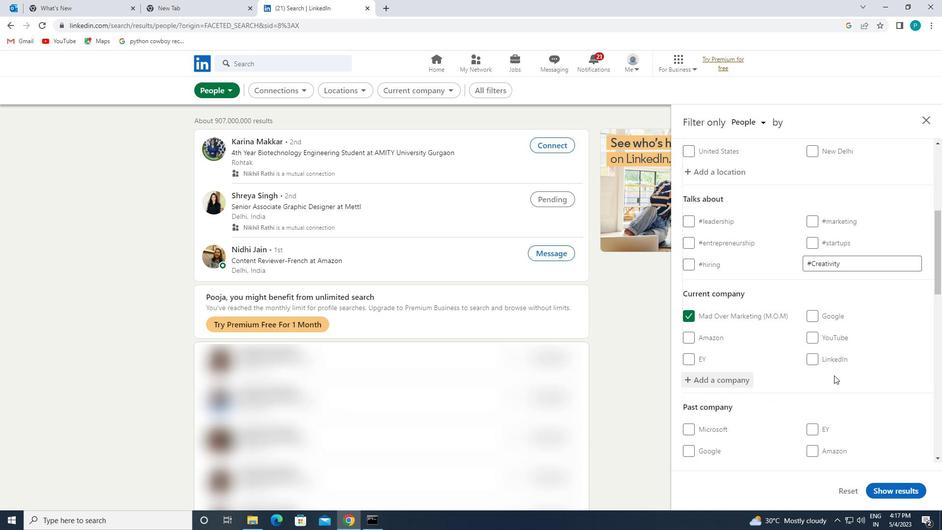 
Action: Mouse moved to (849, 388)
Screenshot: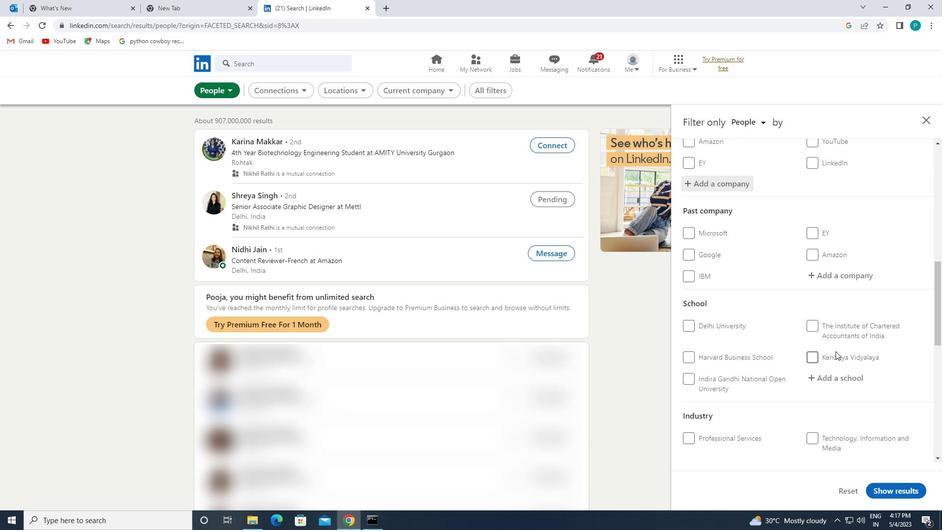
Action: Mouse pressed left at (849, 388)
Screenshot: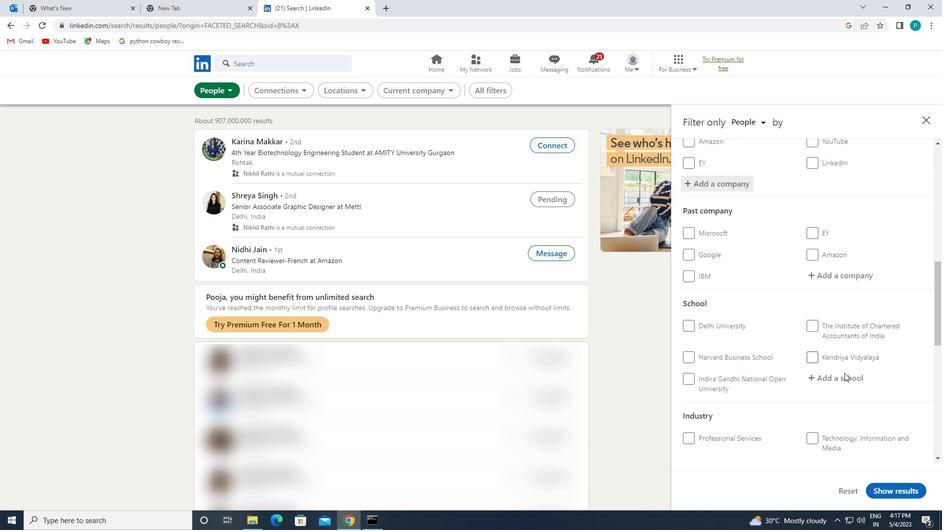 
Action: Mouse moved to (847, 374)
Screenshot: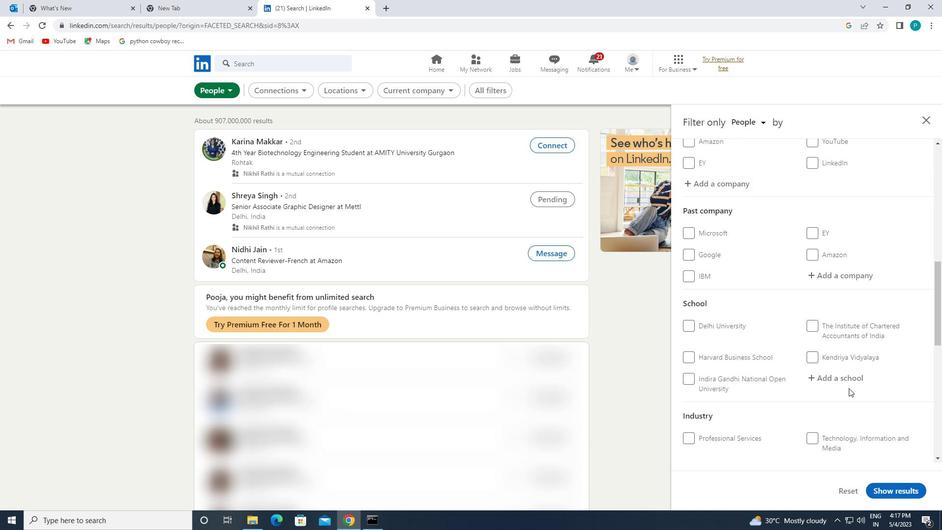 
Action: Mouse pressed left at (847, 374)
Screenshot: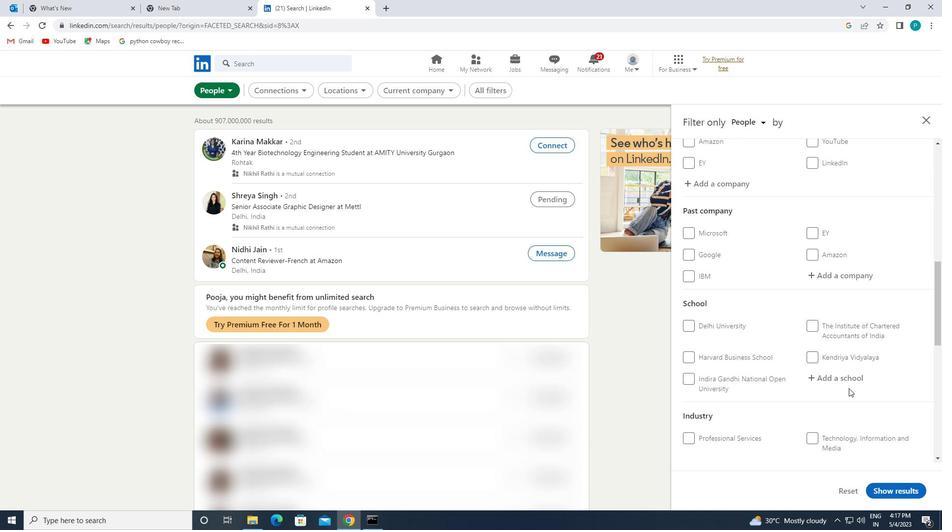 
Action: Key pressed <Key.caps_lock>A<Key.caps_lock>SIA
Screenshot: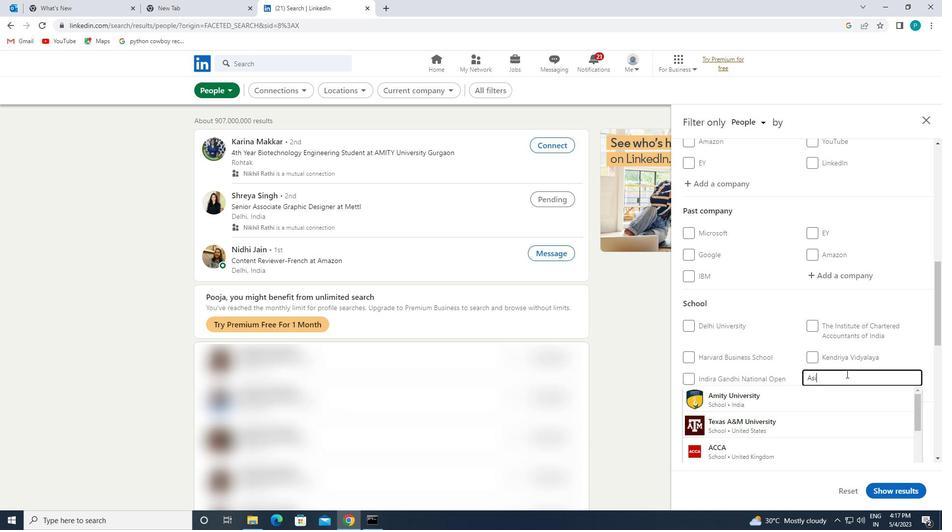 
Action: Mouse moved to (827, 359)
Screenshot: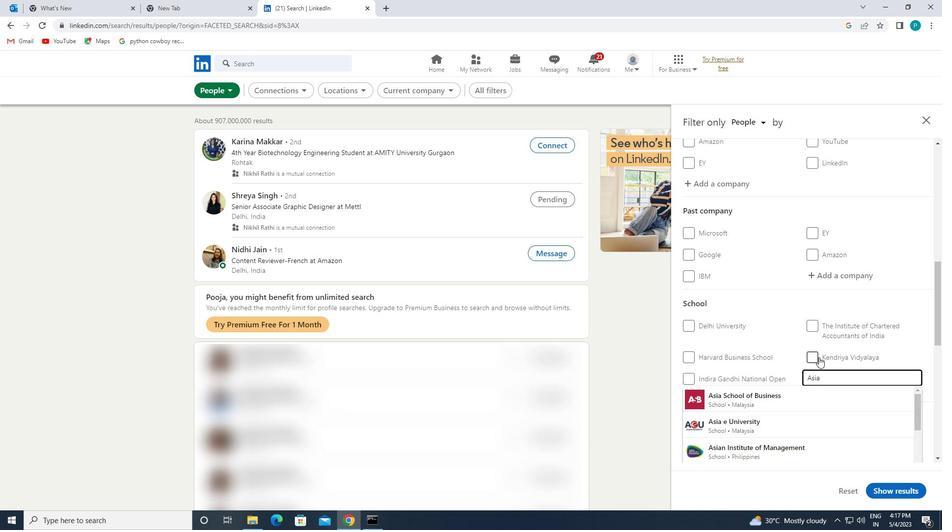 
Action: Key pressed <Key.space><Key.caps_lock>P<Key.caps_lock>ACIFIC
Screenshot: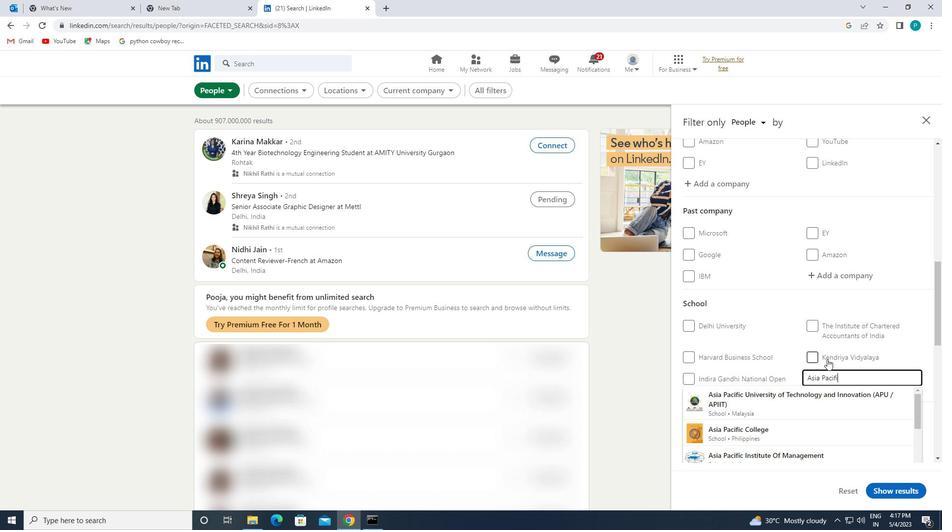 
Action: Mouse moved to (825, 392)
Screenshot: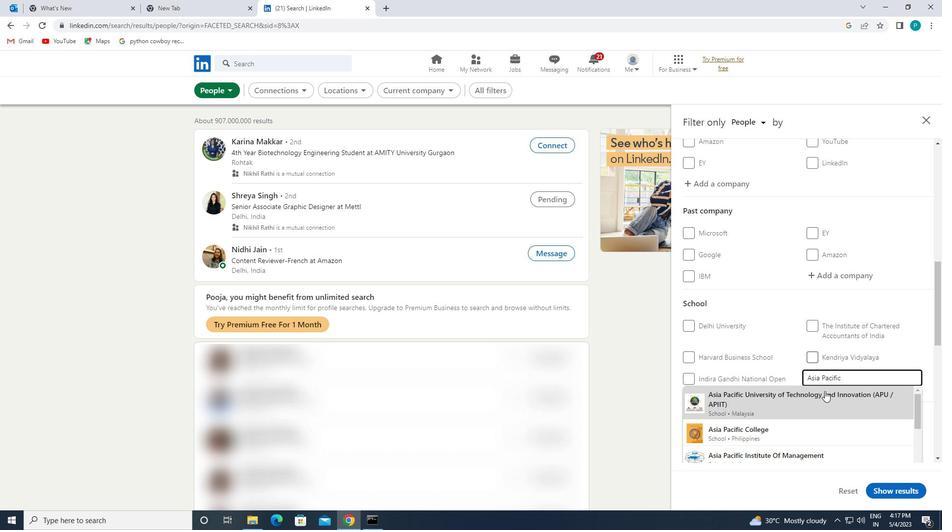 
Action: Mouse scrolled (825, 391) with delta (0, 0)
Screenshot: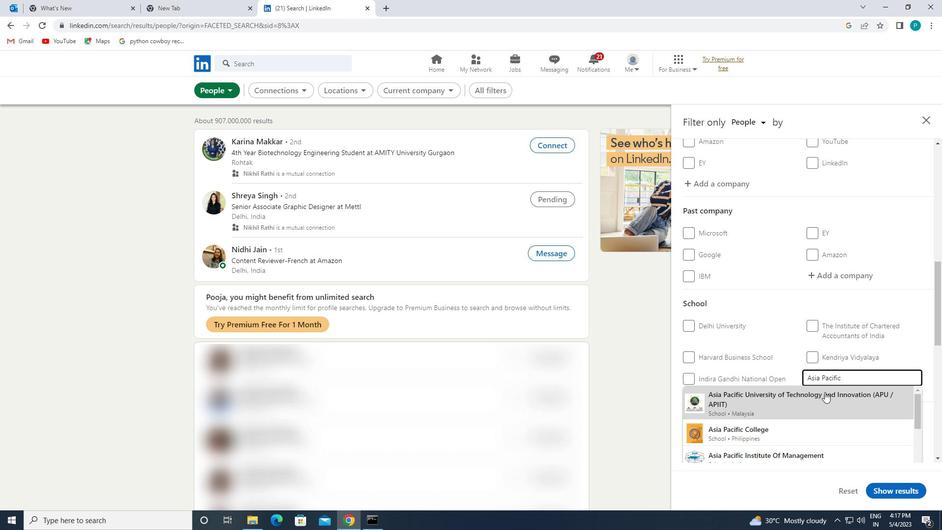 
Action: Mouse moved to (826, 402)
Screenshot: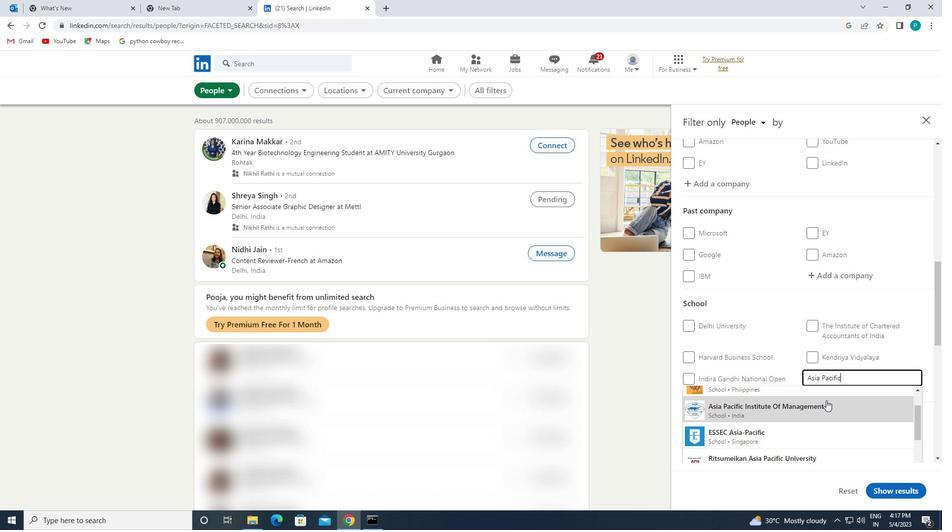 
Action: Mouse pressed left at (826, 402)
Screenshot: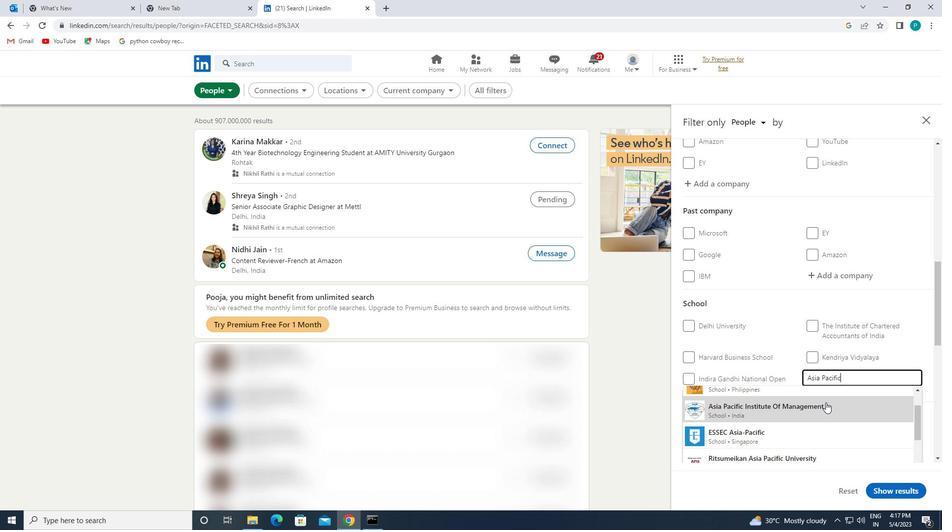 
Action: Mouse moved to (817, 397)
Screenshot: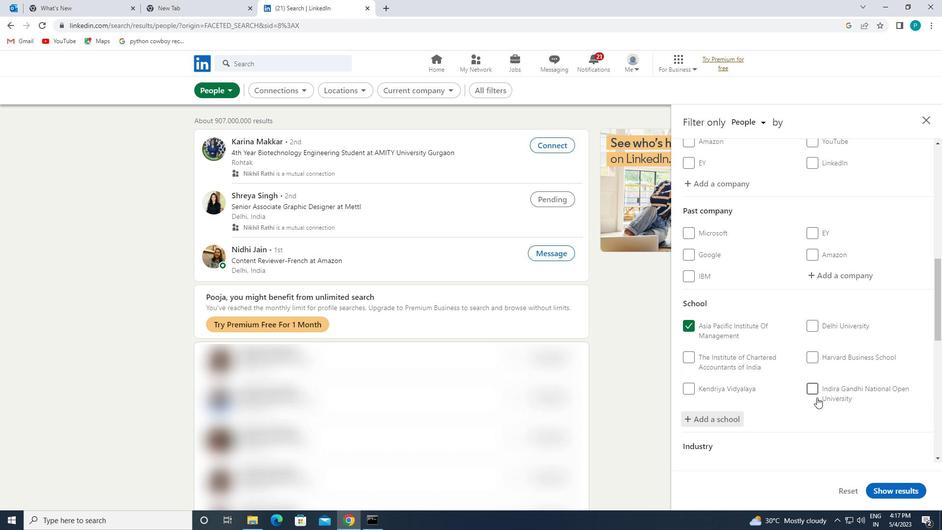
Action: Mouse scrolled (817, 397) with delta (0, 0)
Screenshot: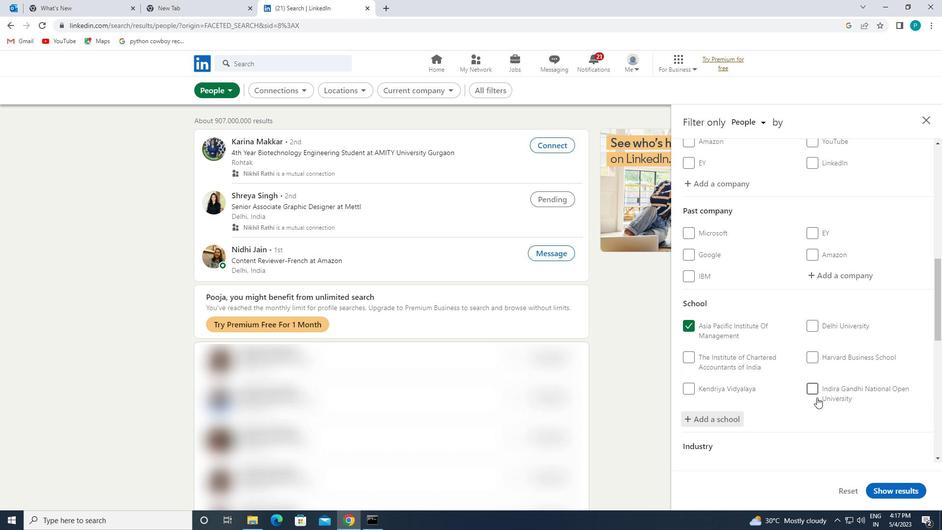 
Action: Mouse moved to (823, 400)
Screenshot: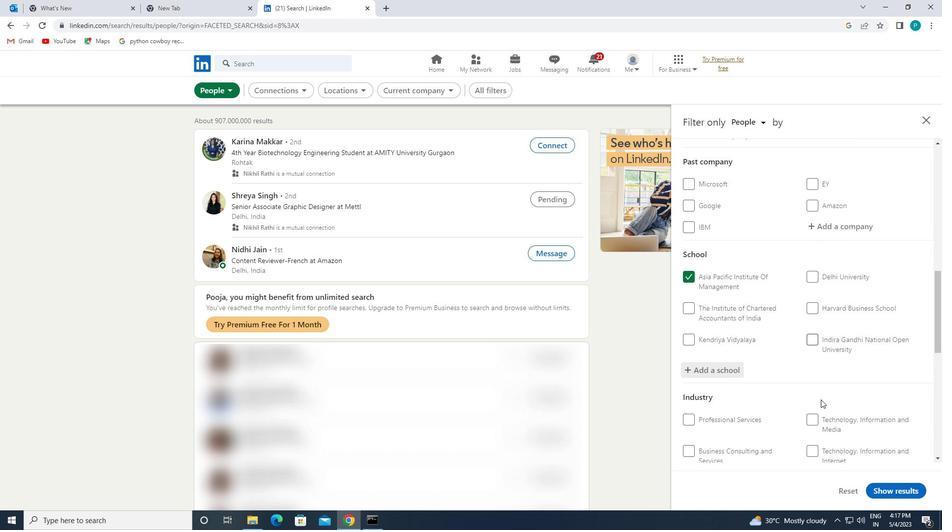 
Action: Mouse scrolled (823, 399) with delta (0, 0)
Screenshot: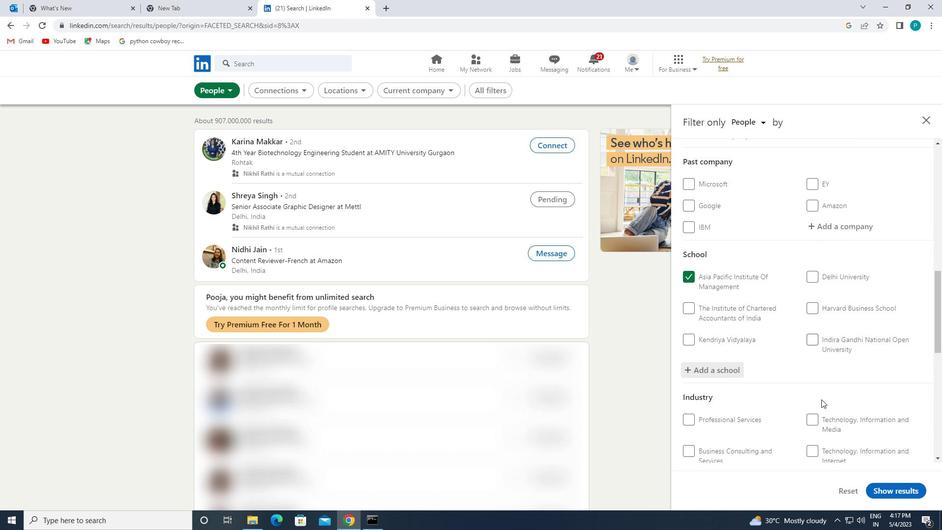 
Action: Mouse moved to (823, 385)
Screenshot: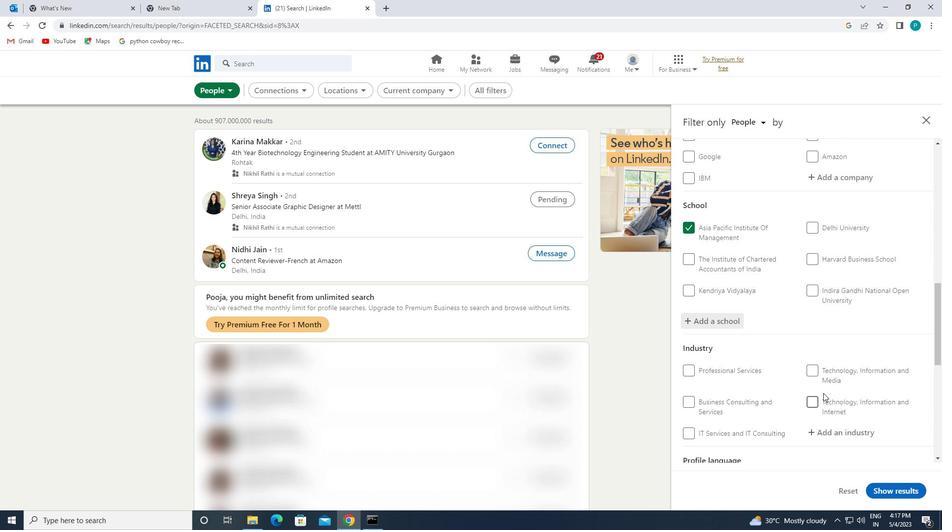 
Action: Mouse scrolled (823, 385) with delta (0, 0)
Screenshot: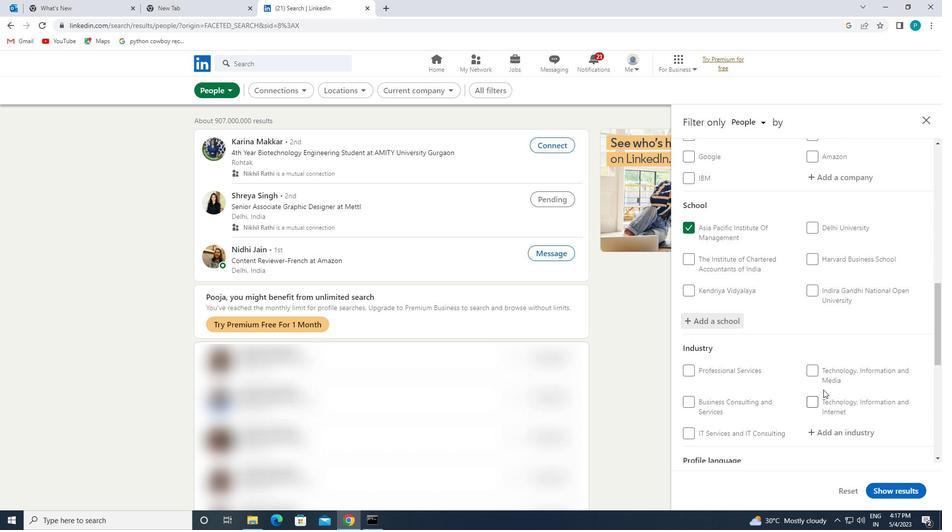 
Action: Mouse moved to (825, 384)
Screenshot: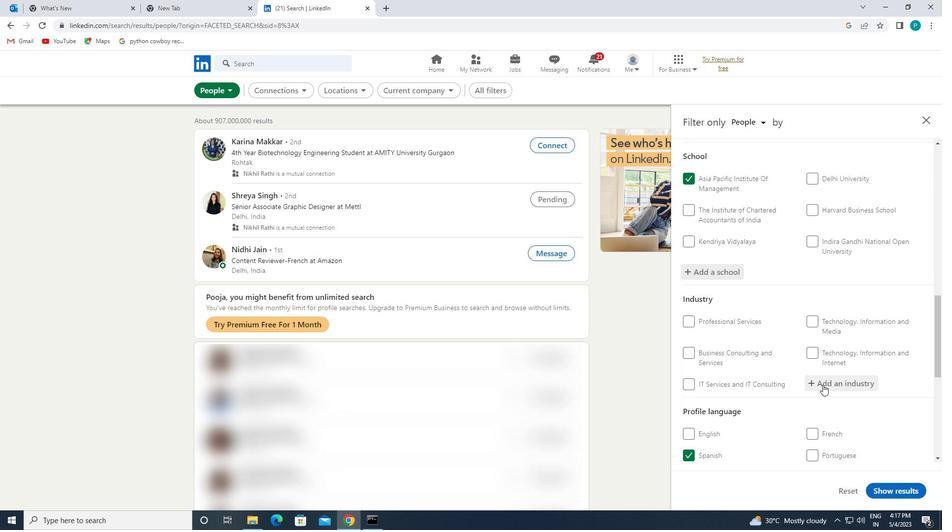 
Action: Mouse pressed left at (825, 384)
Screenshot: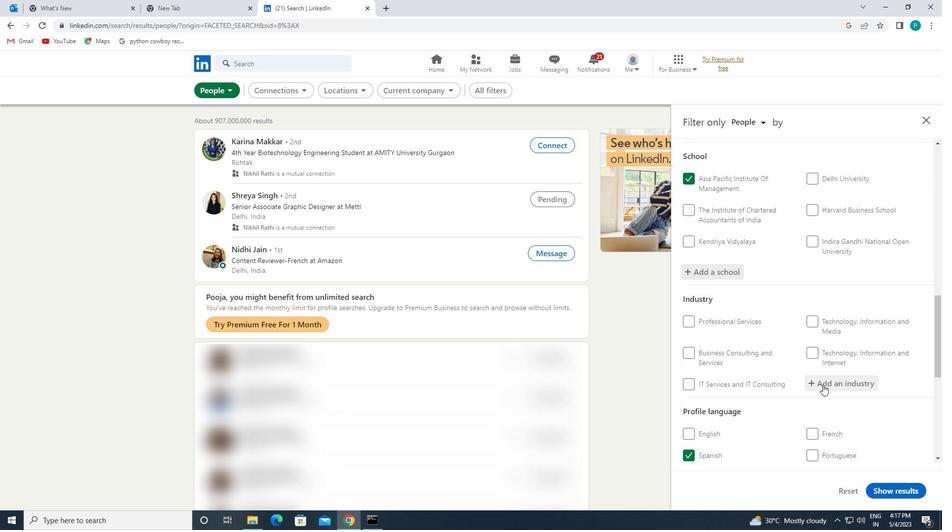 
Action: Mouse moved to (822, 381)
Screenshot: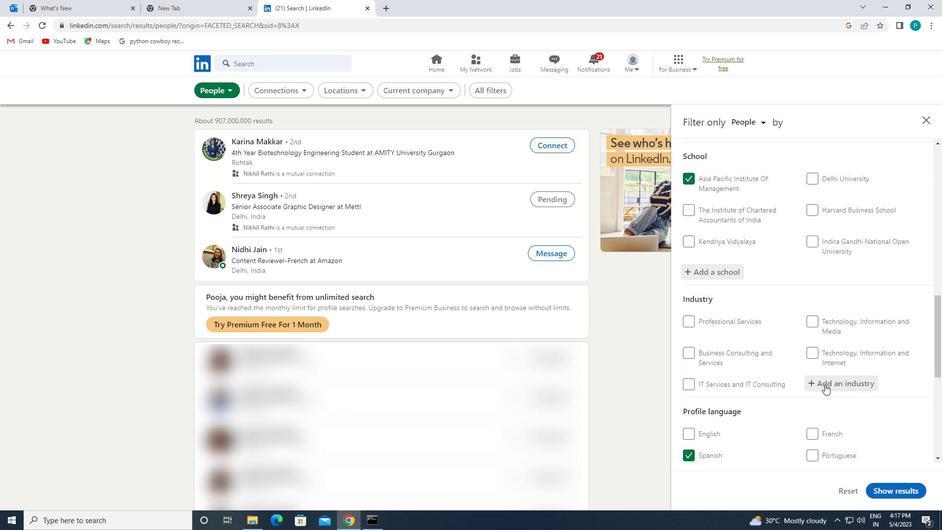 
Action: Key pressed <Key.caps_lock>O<Key.caps_lock>FFICE<Key.space><Key.caps_lock>F<Key.caps_lock>URNITURE
Screenshot: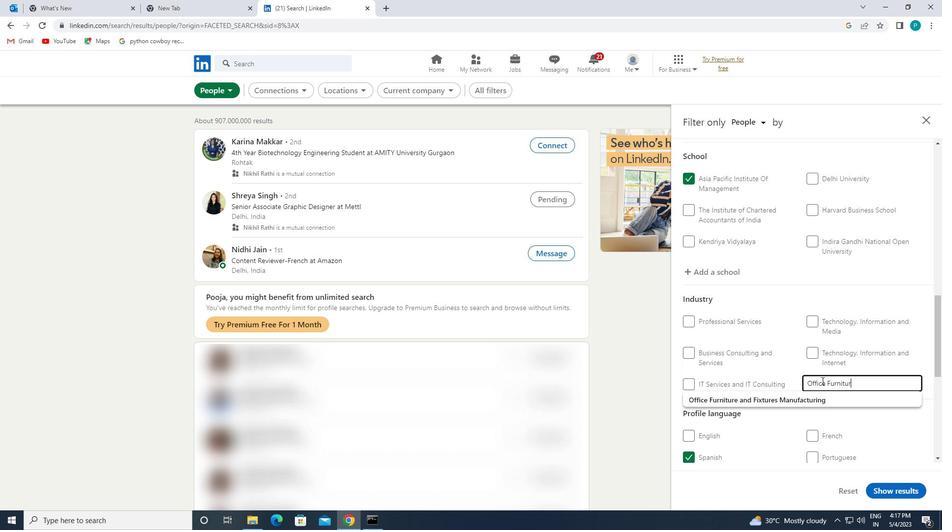 
Action: Mouse moved to (822, 396)
Screenshot: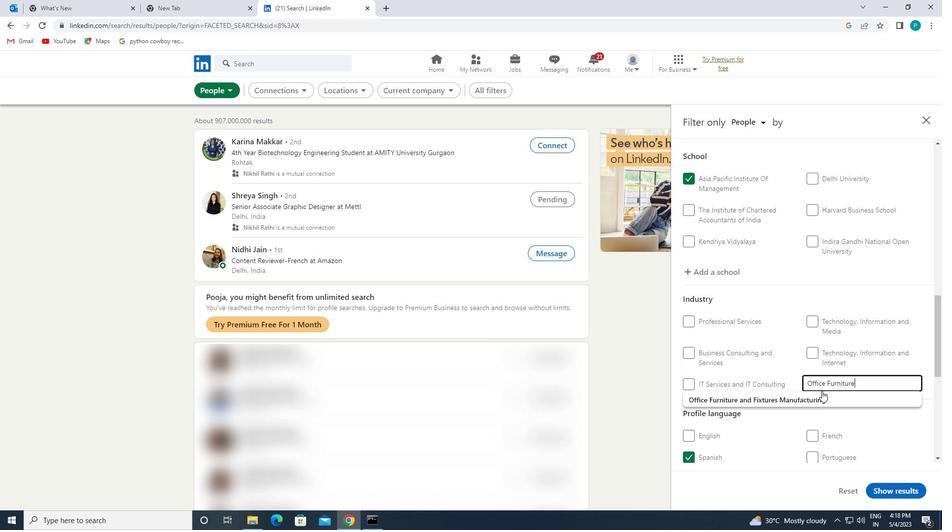
Action: Mouse pressed left at (822, 396)
Screenshot: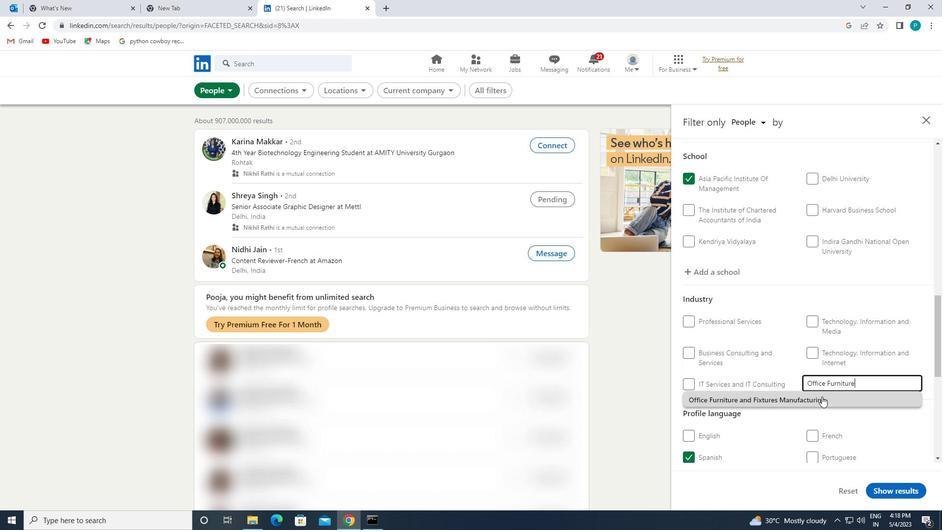 
Action: Mouse scrolled (822, 396) with delta (0, 0)
Screenshot: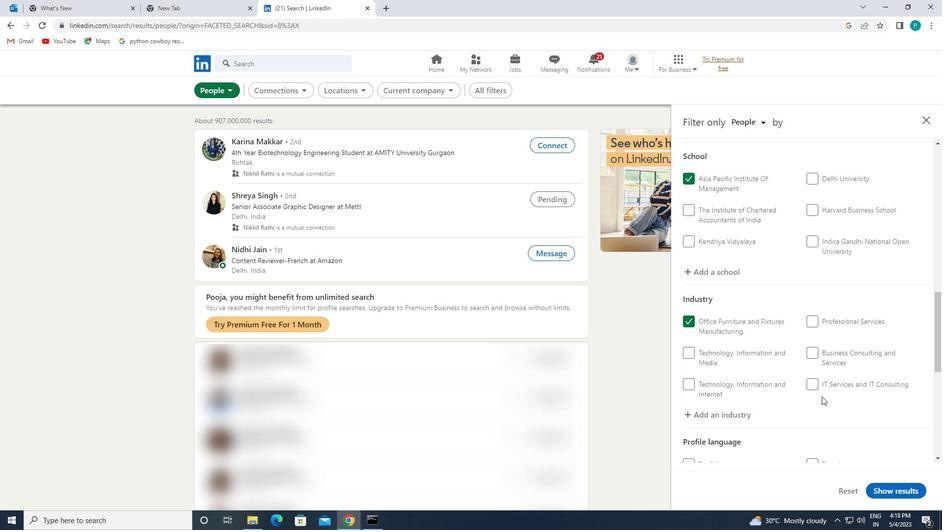 
Action: Mouse scrolled (822, 396) with delta (0, 0)
Screenshot: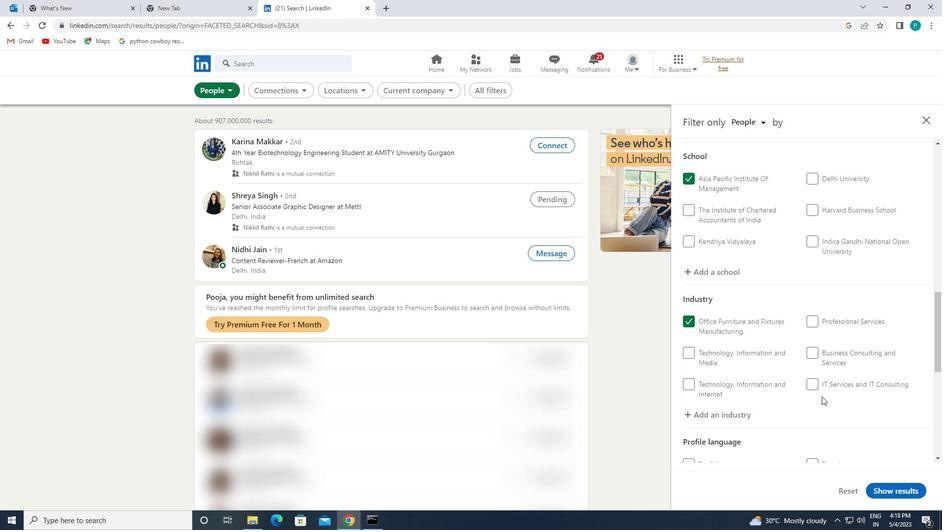 
Action: Mouse scrolled (822, 396) with delta (0, 0)
Screenshot: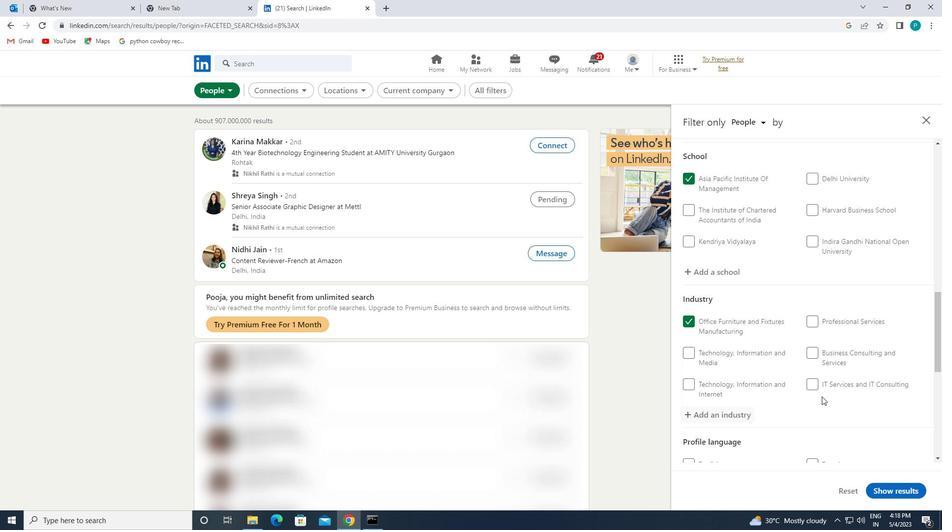 
Action: Mouse scrolled (822, 396) with delta (0, 0)
Screenshot: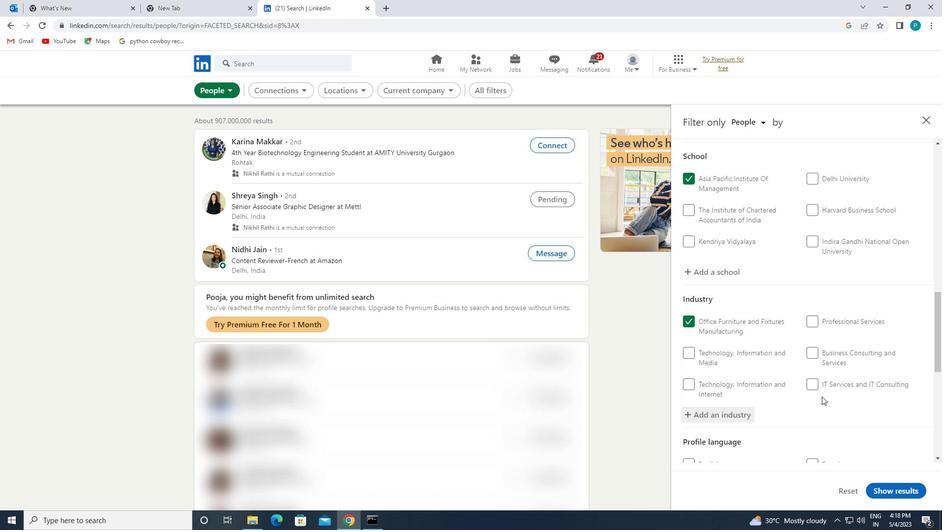 
Action: Mouse scrolled (822, 396) with delta (0, 0)
Screenshot: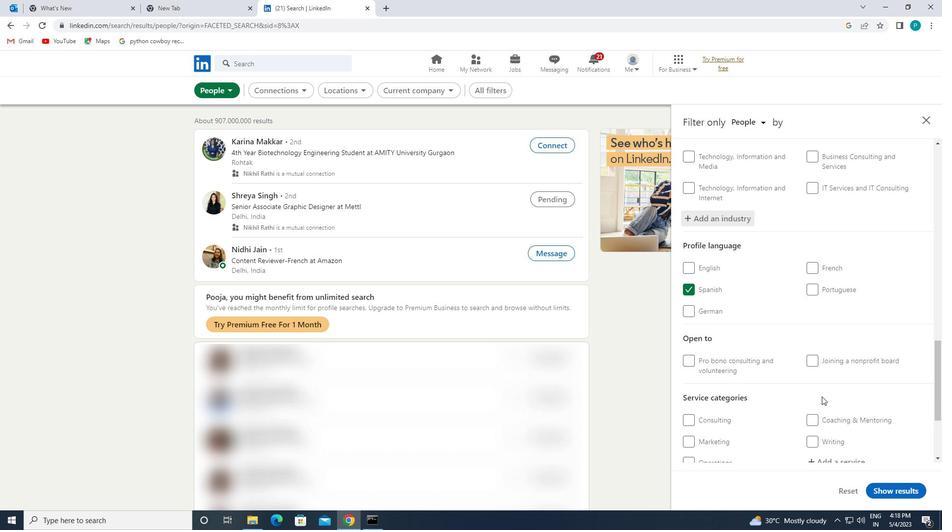 
Action: Mouse scrolled (822, 396) with delta (0, 0)
Screenshot: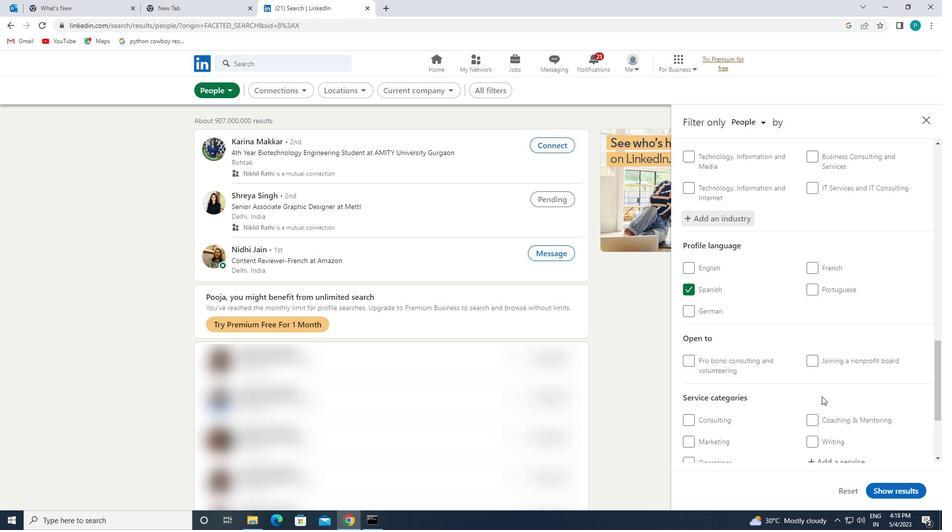 
Action: Mouse moved to (822, 367)
Screenshot: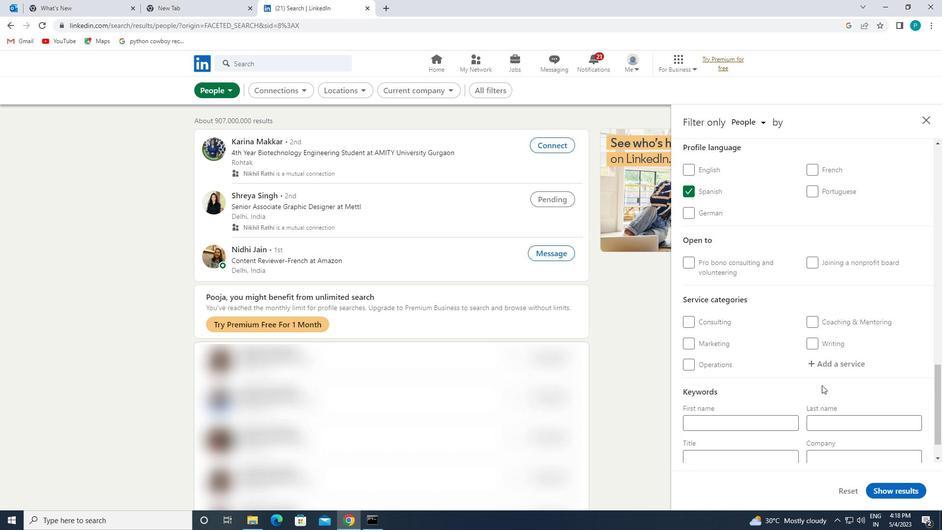 
Action: Mouse pressed left at (822, 367)
Screenshot: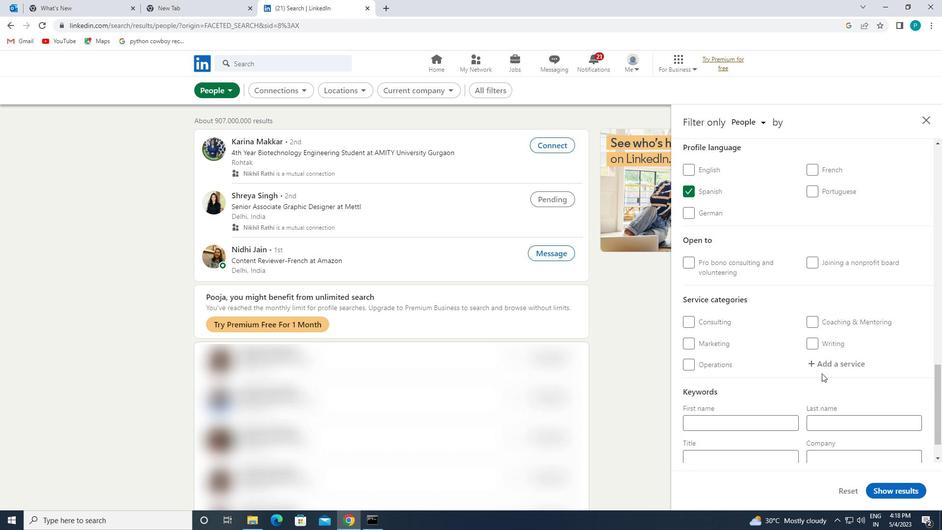 
Action: Key pressed <Key.caps_lock>UX
Screenshot: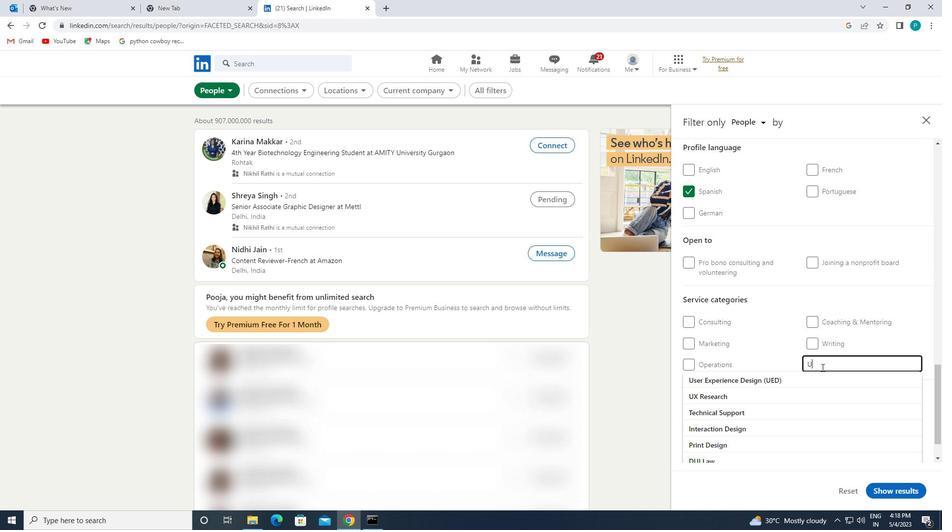 
Action: Mouse moved to (812, 379)
Screenshot: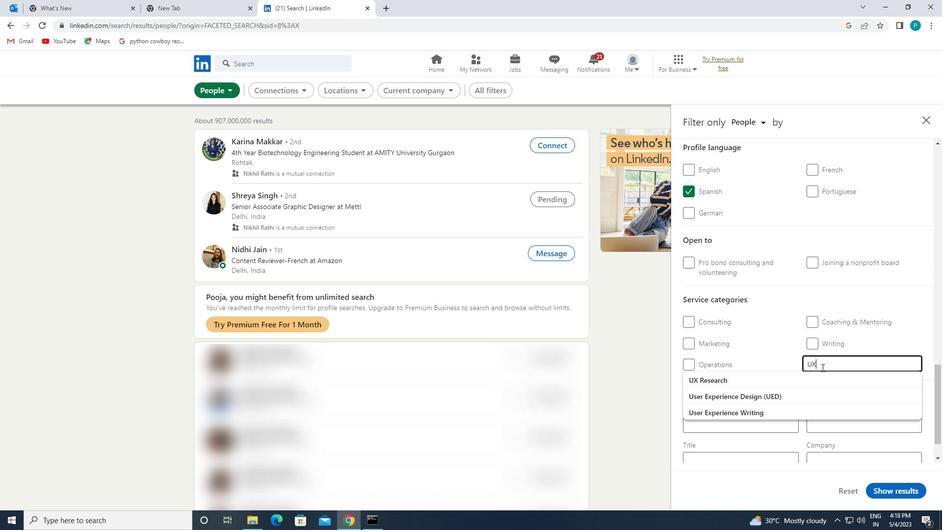 
Action: Mouse pressed left at (812, 379)
Screenshot: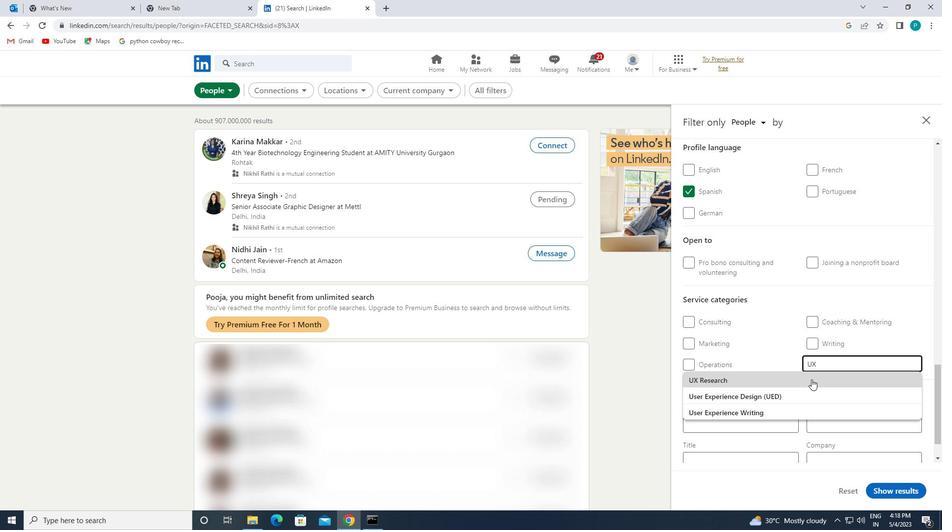 
Action: Mouse scrolled (812, 379) with delta (0, 0)
Screenshot: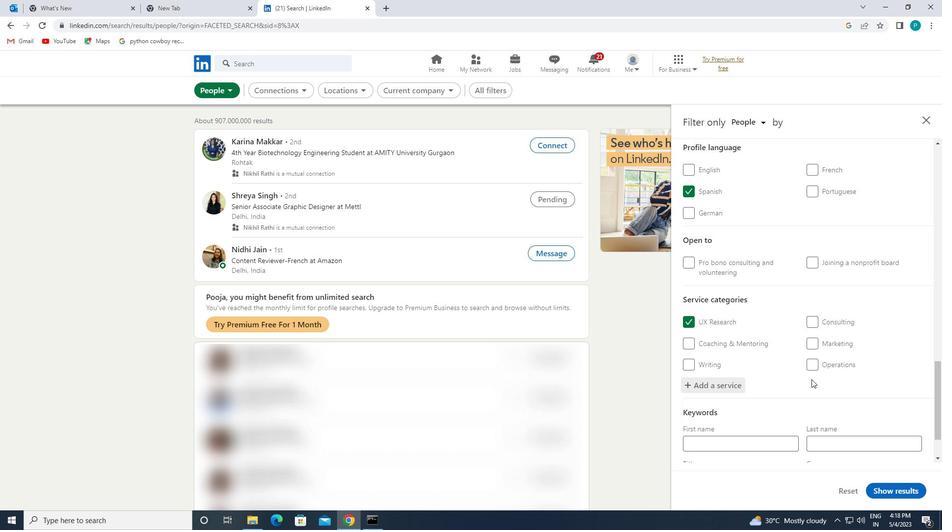
Action: Mouse scrolled (812, 379) with delta (0, 0)
Screenshot: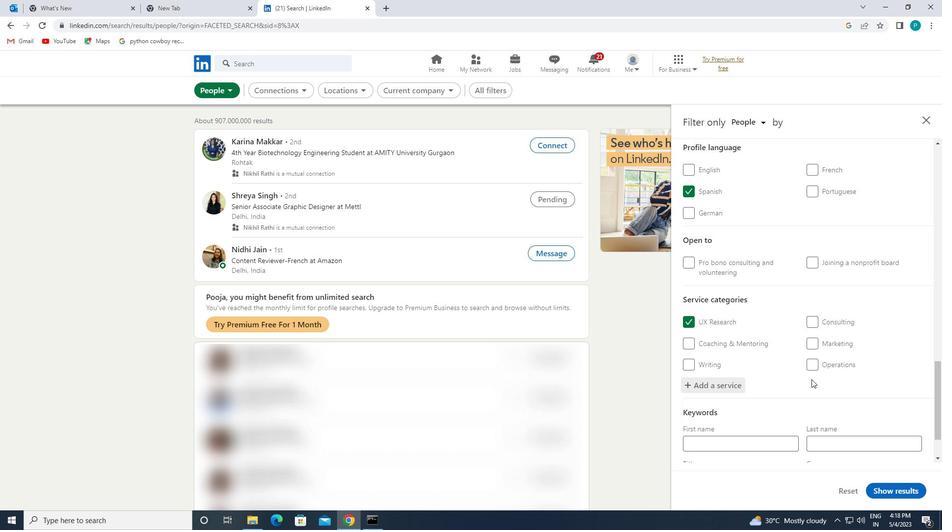 
Action: Mouse scrolled (812, 379) with delta (0, 0)
Screenshot: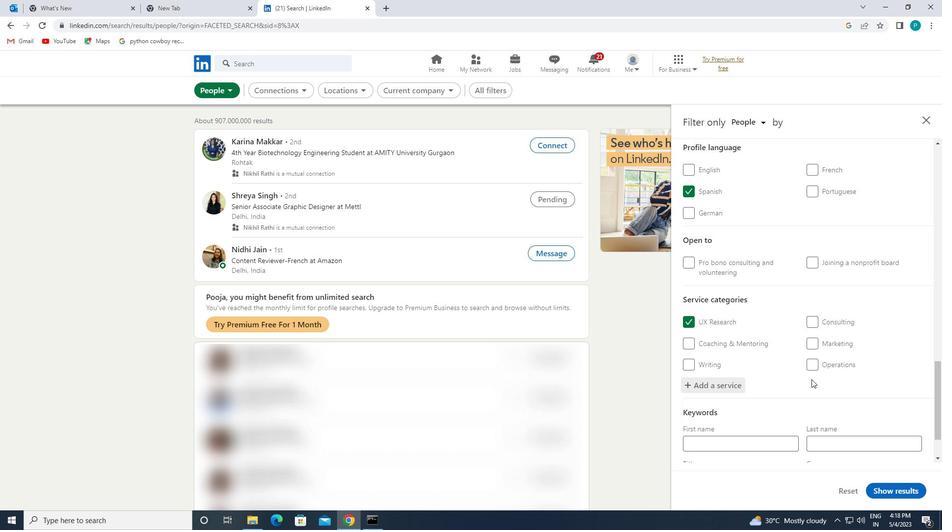 
Action: Mouse moved to (765, 416)
Screenshot: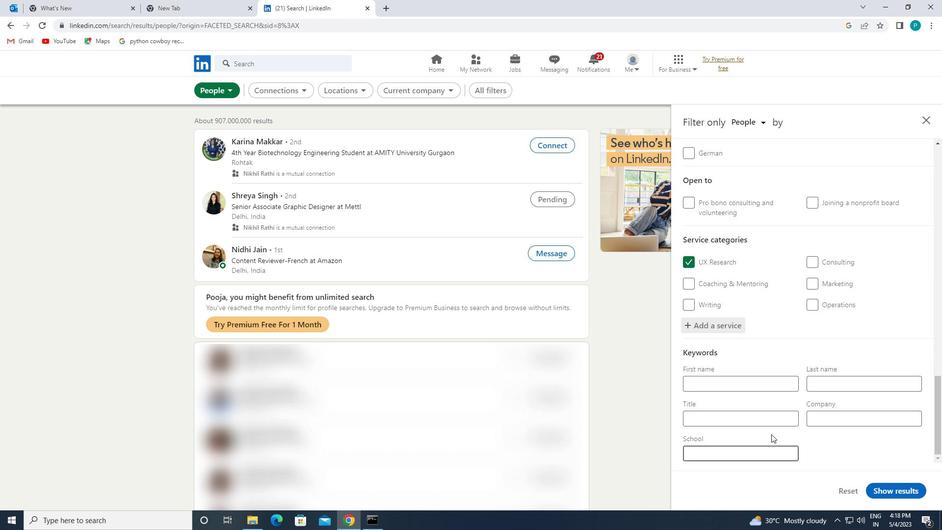 
Action: Mouse pressed left at (765, 416)
Screenshot: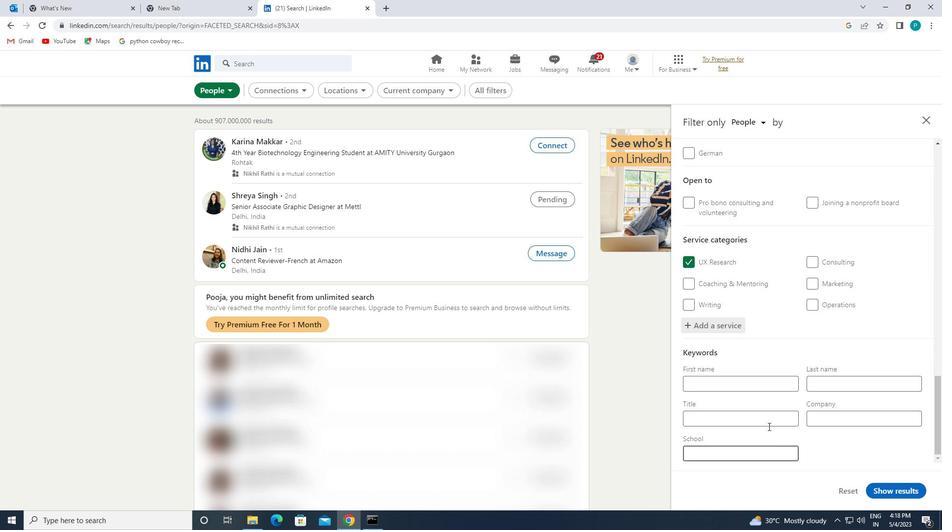 
Action: Mouse moved to (766, 416)
Screenshot: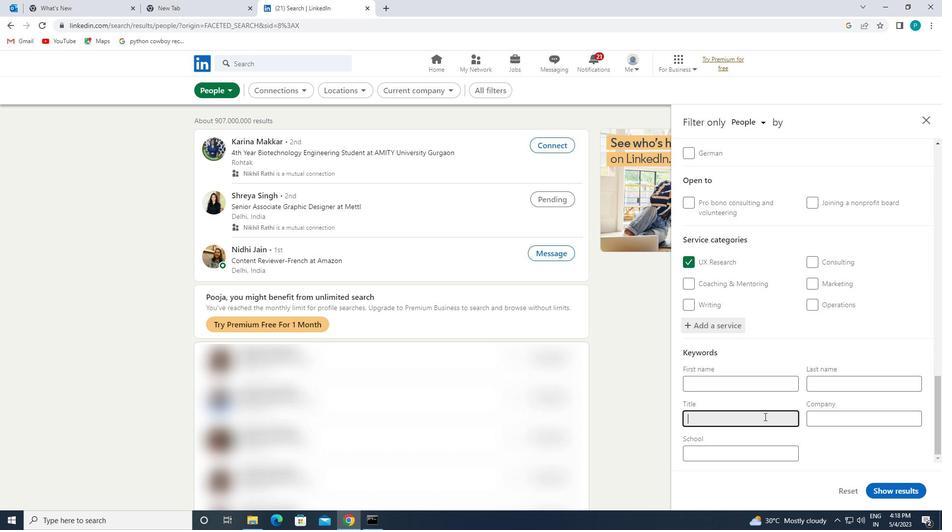 
Action: Key pressed <Key.caps_lock>G<Key.caps_lock>HOSTWRITER
Screenshot: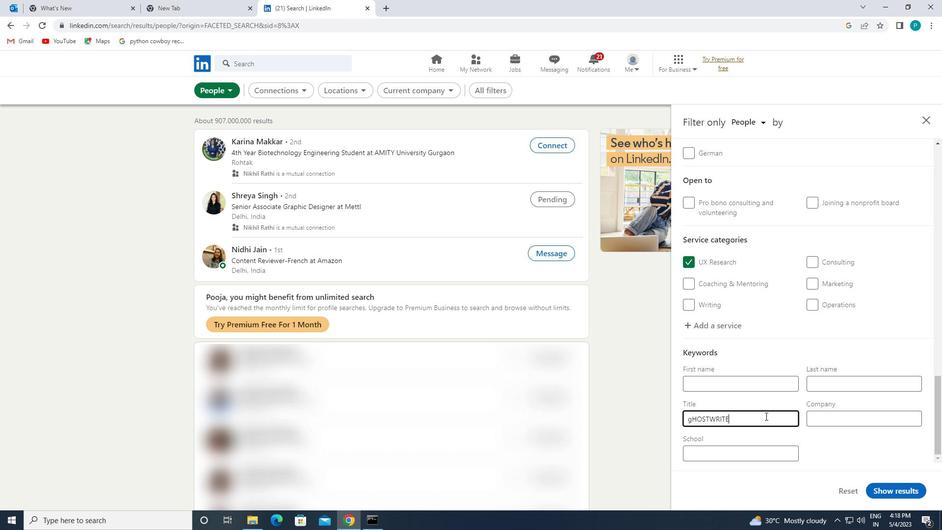 
Action: Mouse moved to (756, 418)
Screenshot: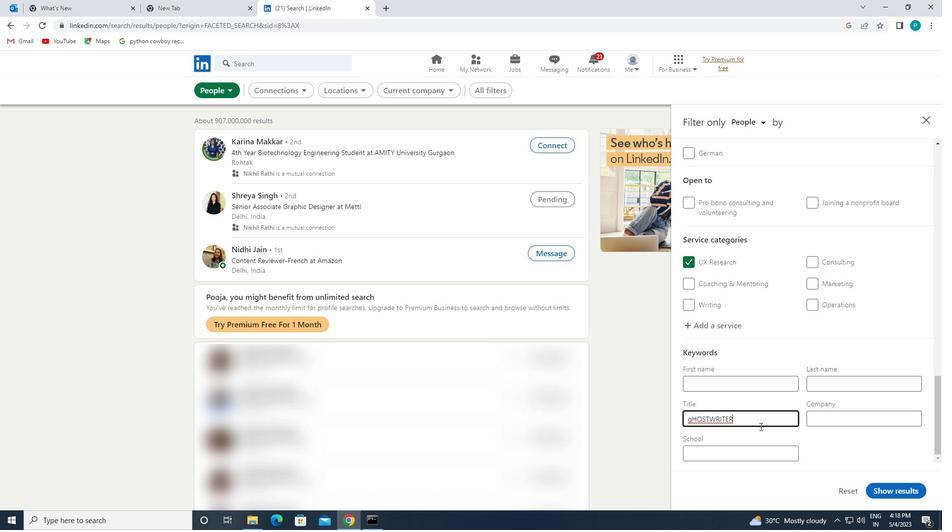 
Action: Key pressed <Key.backspace><Key.backspace><Key.backspace><Key.backspace><Key.backspace><Key.backspace><Key.backspace><Key.backspace><Key.backspace><Key.backspace><Key.backspace><Key.caps_lock>G<Key.backspace><Key.caps_lock>G<Key.caps_lock>HOSTWRITER
Screenshot: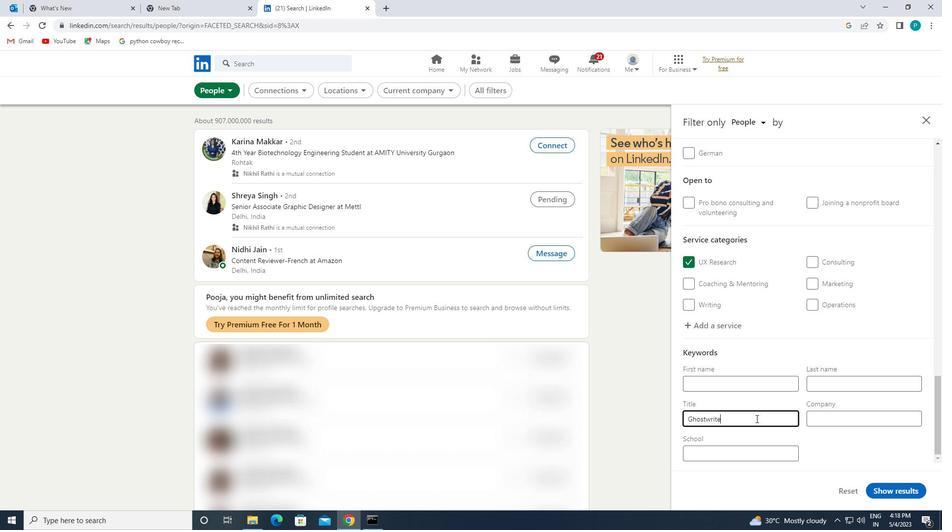 
Action: Mouse moved to (875, 490)
Screenshot: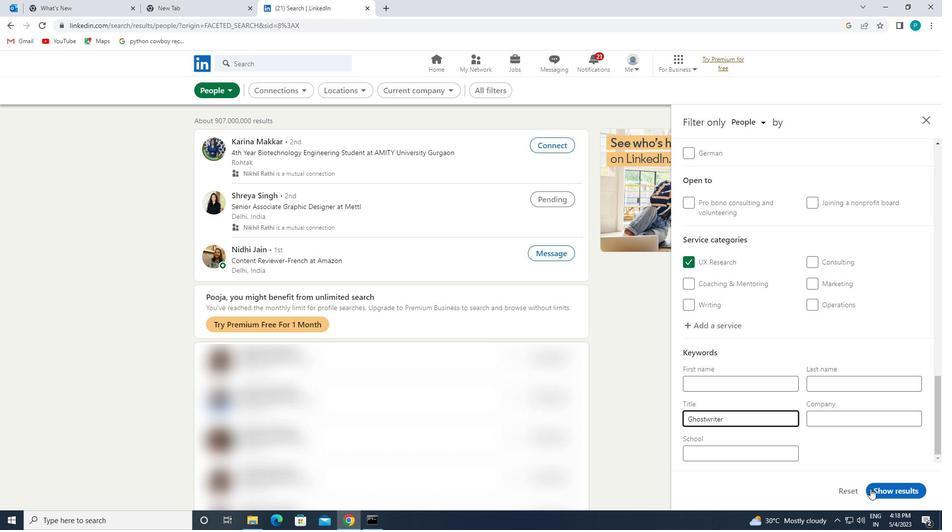 
Action: Mouse pressed left at (875, 490)
Screenshot: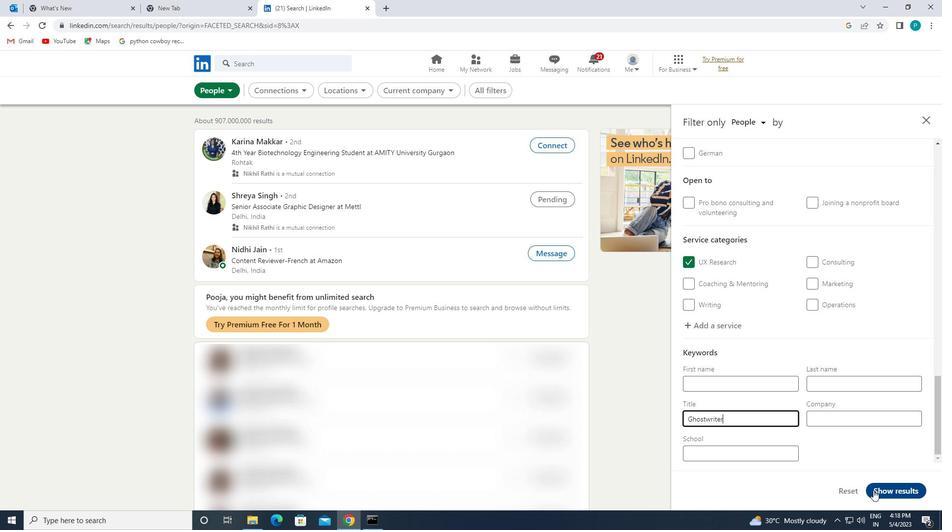 
